 Task: Look for space in Kombissiri, Burkina Faso from 5th June, 2023 to 16th June, 2023 for 2 adults in price range Rs.14000 to Rs.18000. Place can be entire place with 1  bedroom having 1 bed and 1 bathroom. Property type can be hotel. Amenities needed are: air conditioning, . Booking option can be shelf check-in. Required host language is English.
Action: Mouse moved to (514, 133)
Screenshot: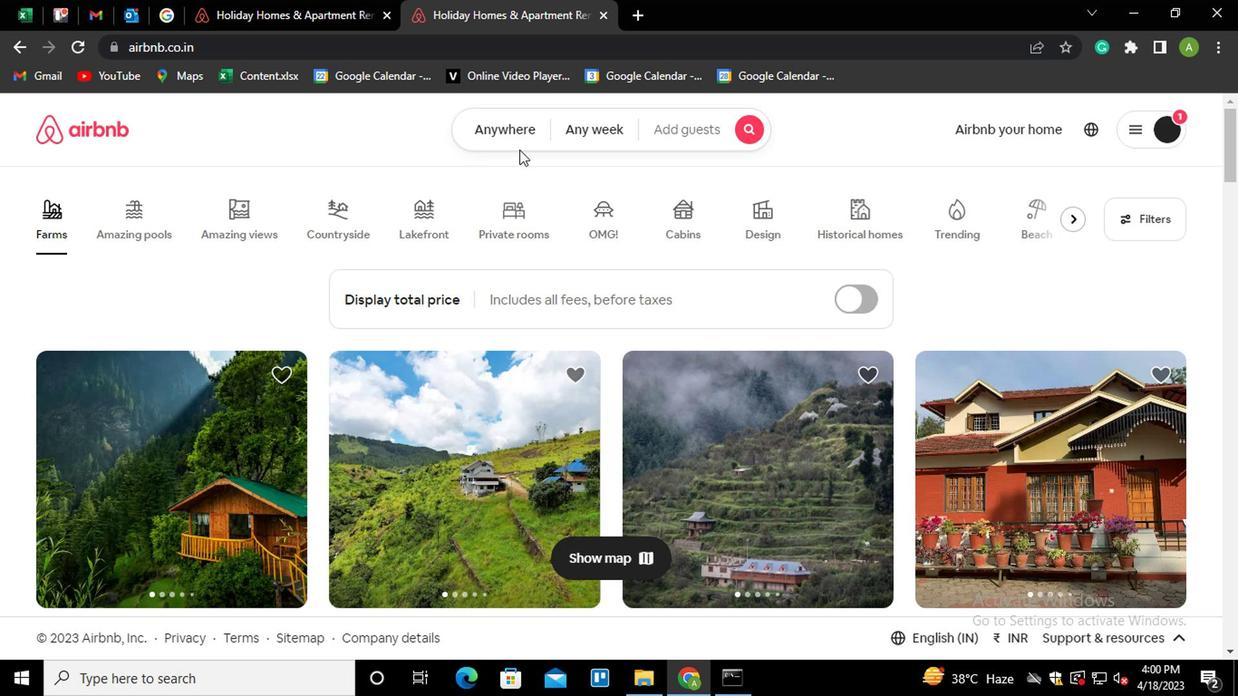 
Action: Mouse pressed left at (514, 133)
Screenshot: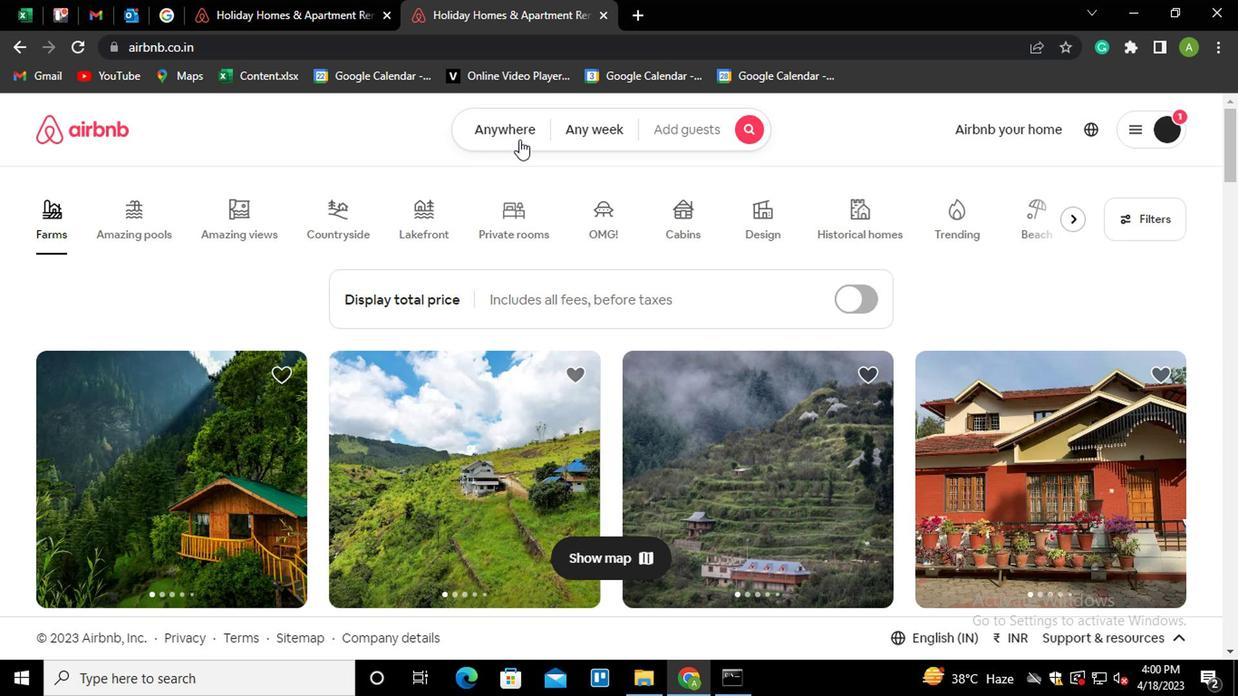 
Action: Mouse moved to (356, 198)
Screenshot: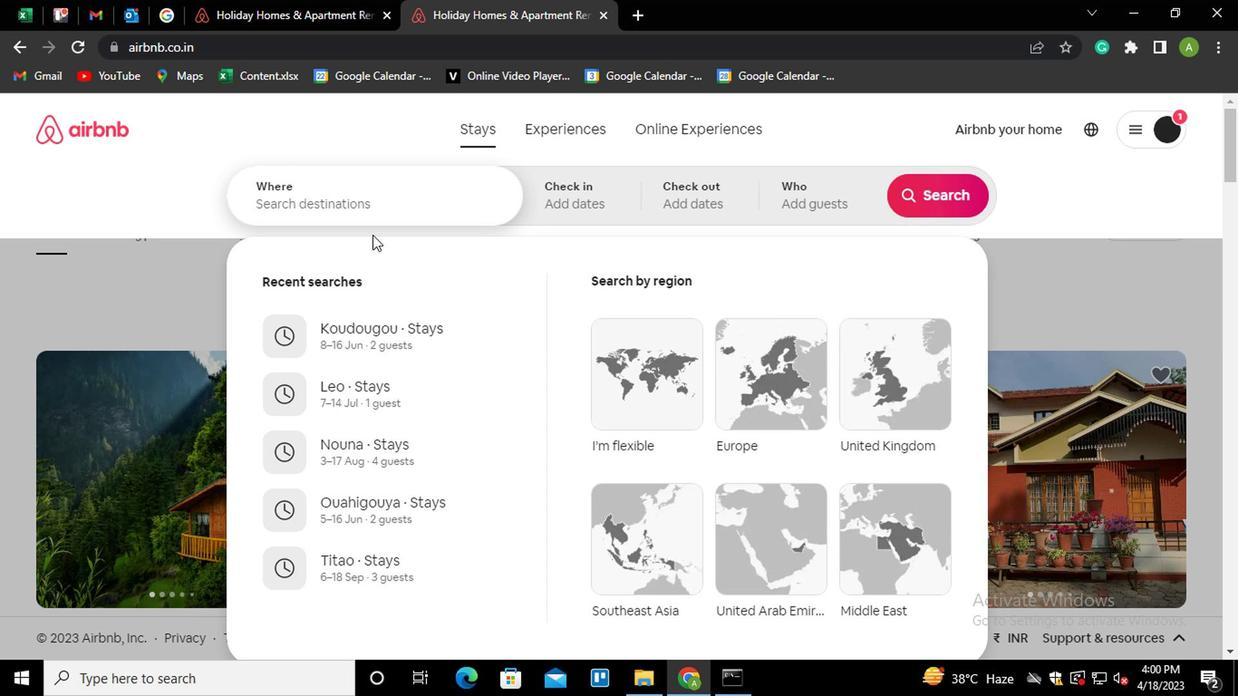 
Action: Mouse pressed left at (356, 198)
Screenshot: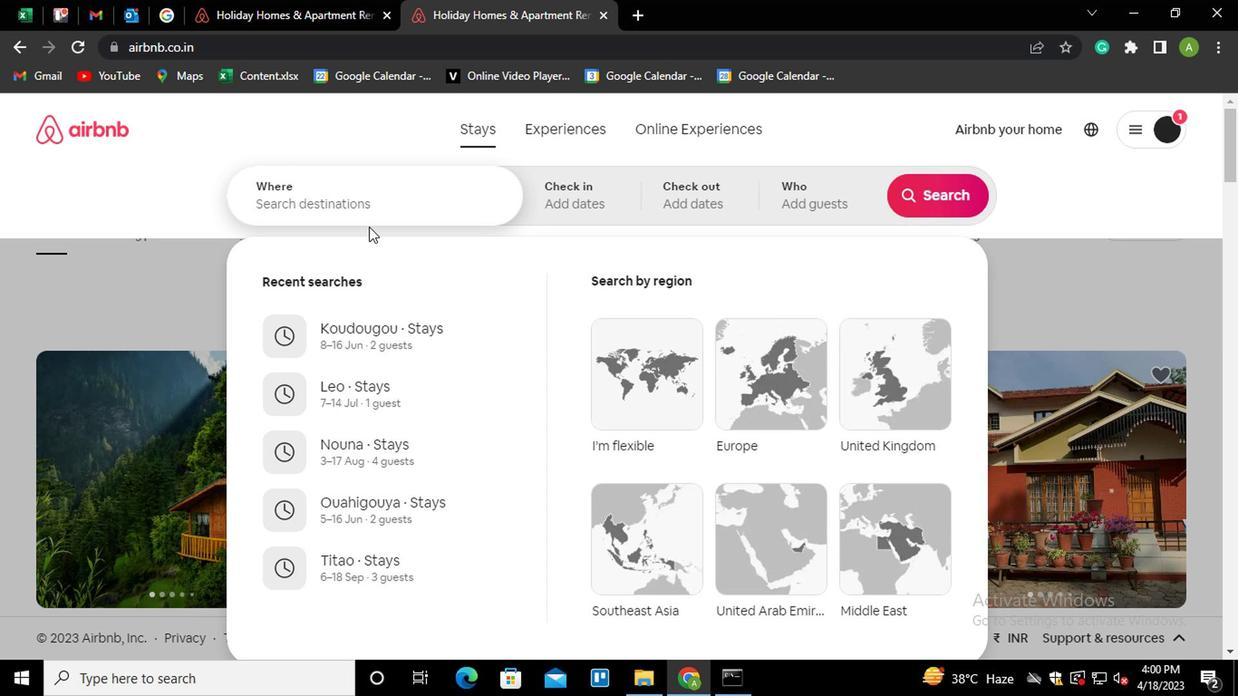 
Action: Mouse moved to (381, 203)
Screenshot: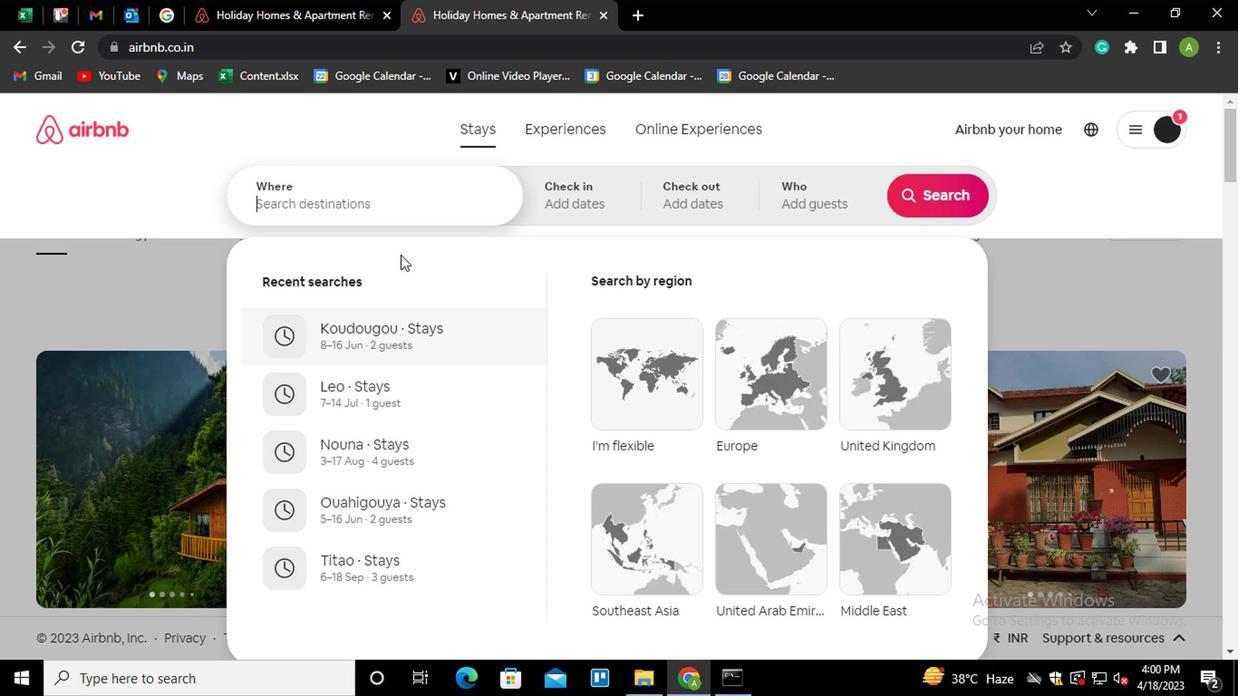 
Action: Key pressed <Key.shift_r>Kombissi<Key.down><Key.enter>
Screenshot: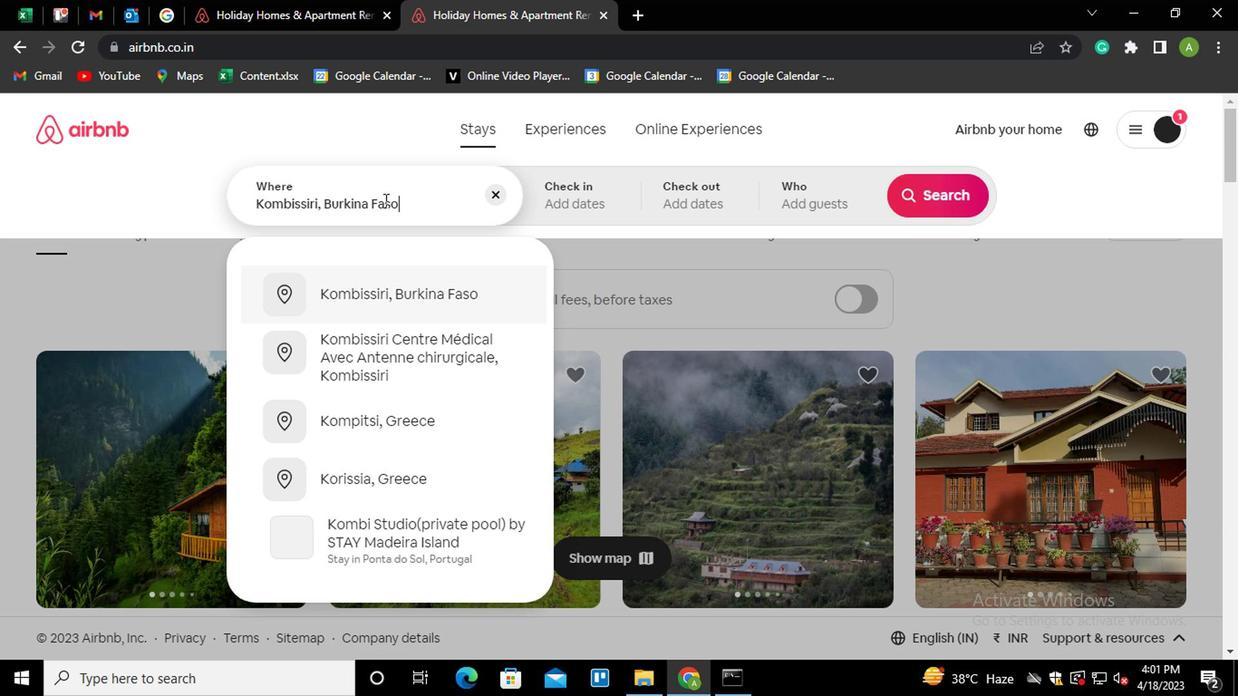 
Action: Mouse moved to (924, 346)
Screenshot: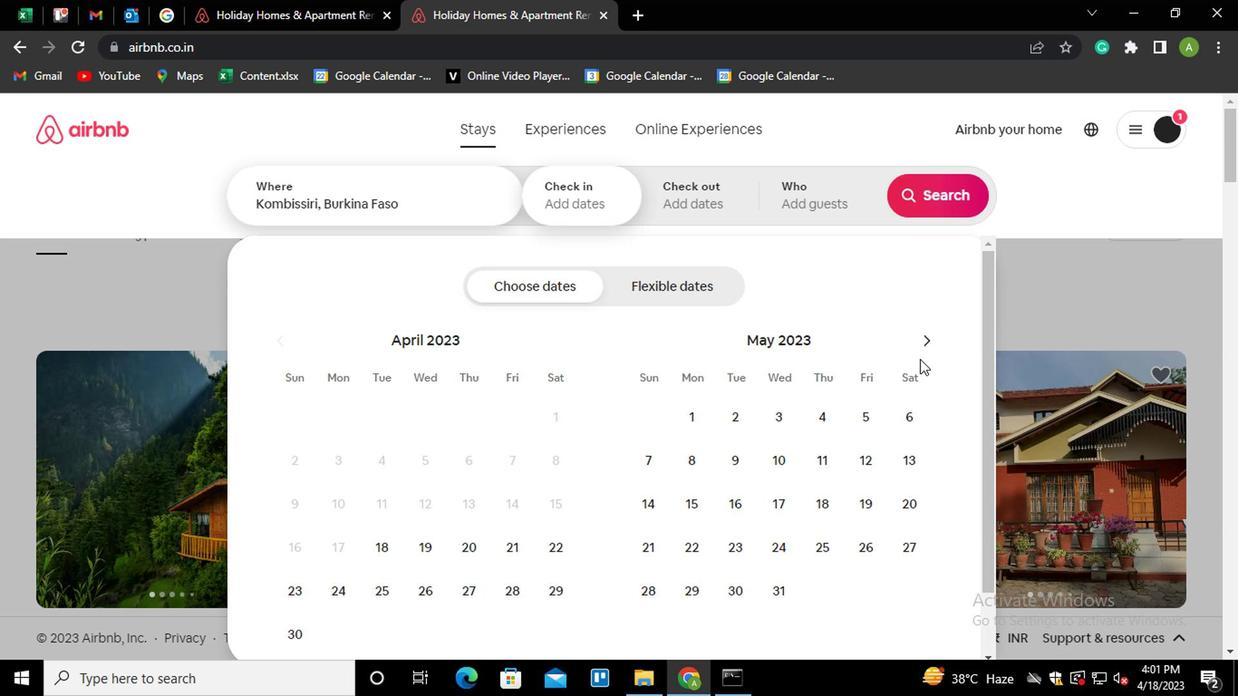 
Action: Mouse pressed left at (924, 346)
Screenshot: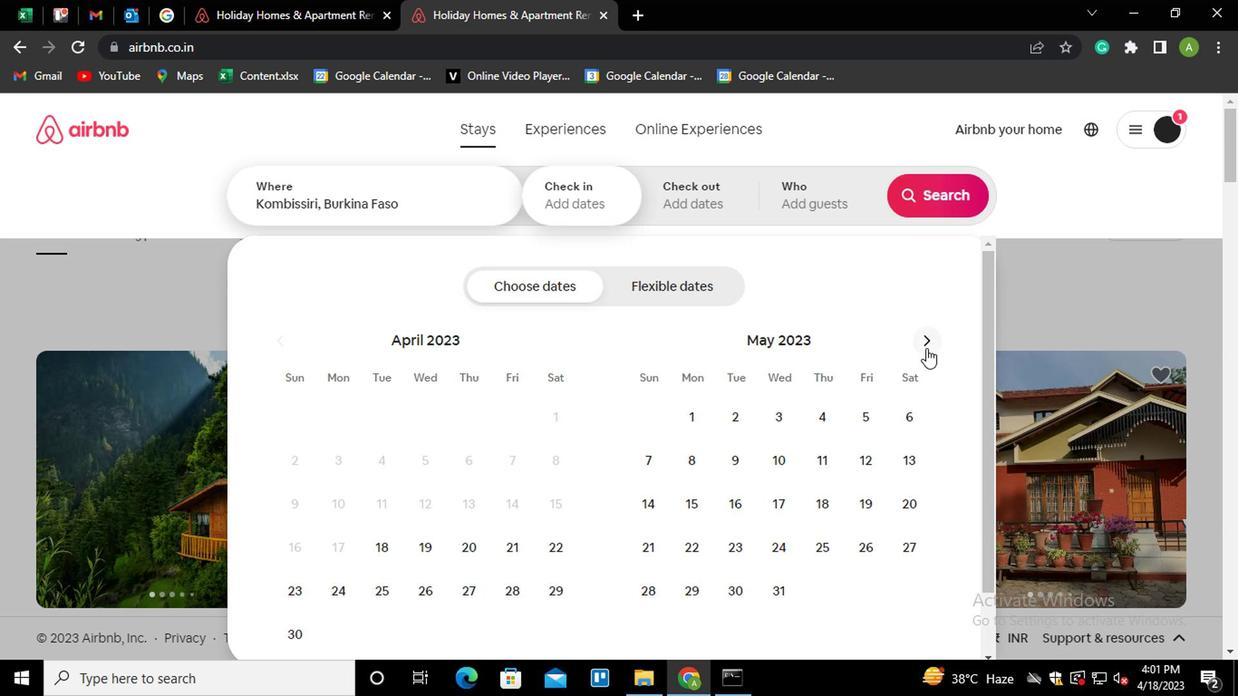 
Action: Mouse moved to (699, 464)
Screenshot: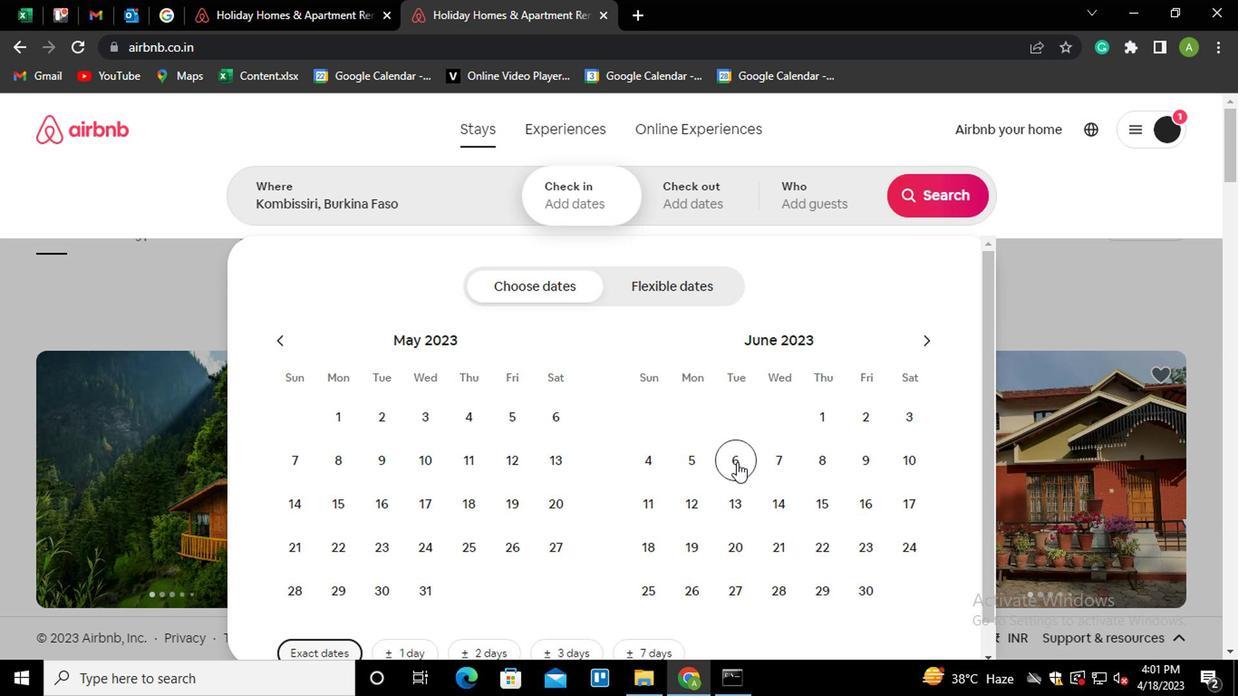 
Action: Mouse pressed left at (699, 464)
Screenshot: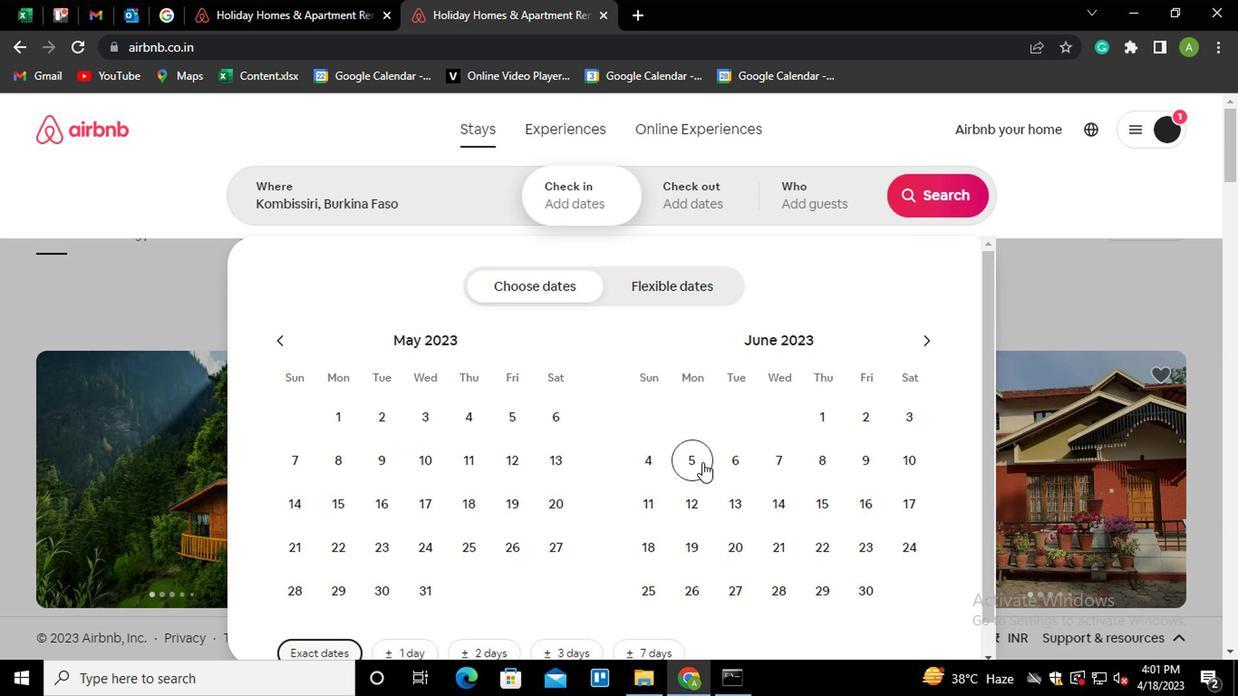 
Action: Mouse moved to (866, 512)
Screenshot: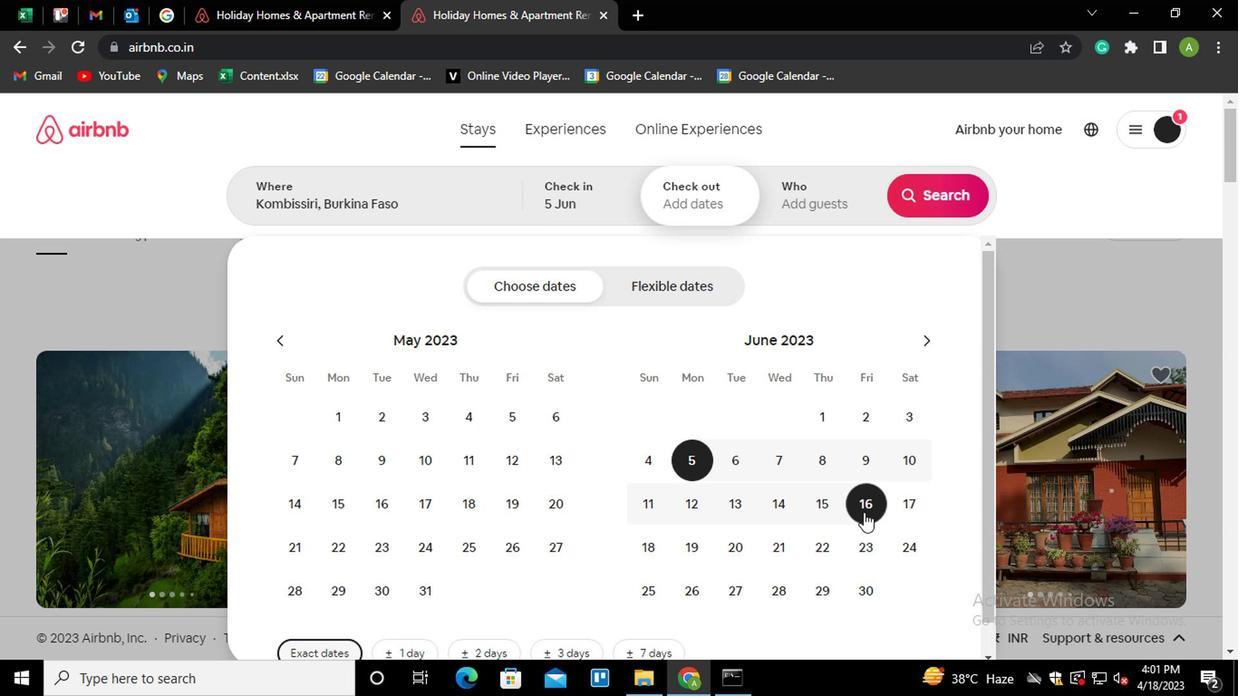 
Action: Mouse pressed left at (866, 512)
Screenshot: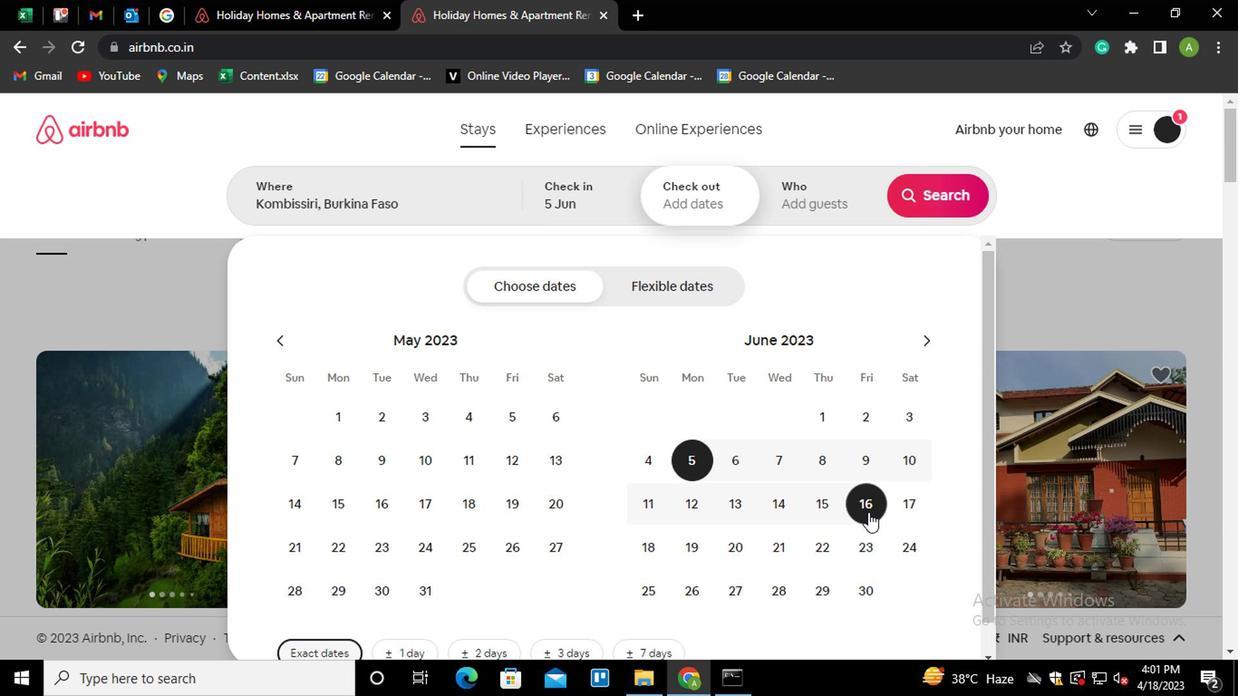 
Action: Mouse moved to (826, 214)
Screenshot: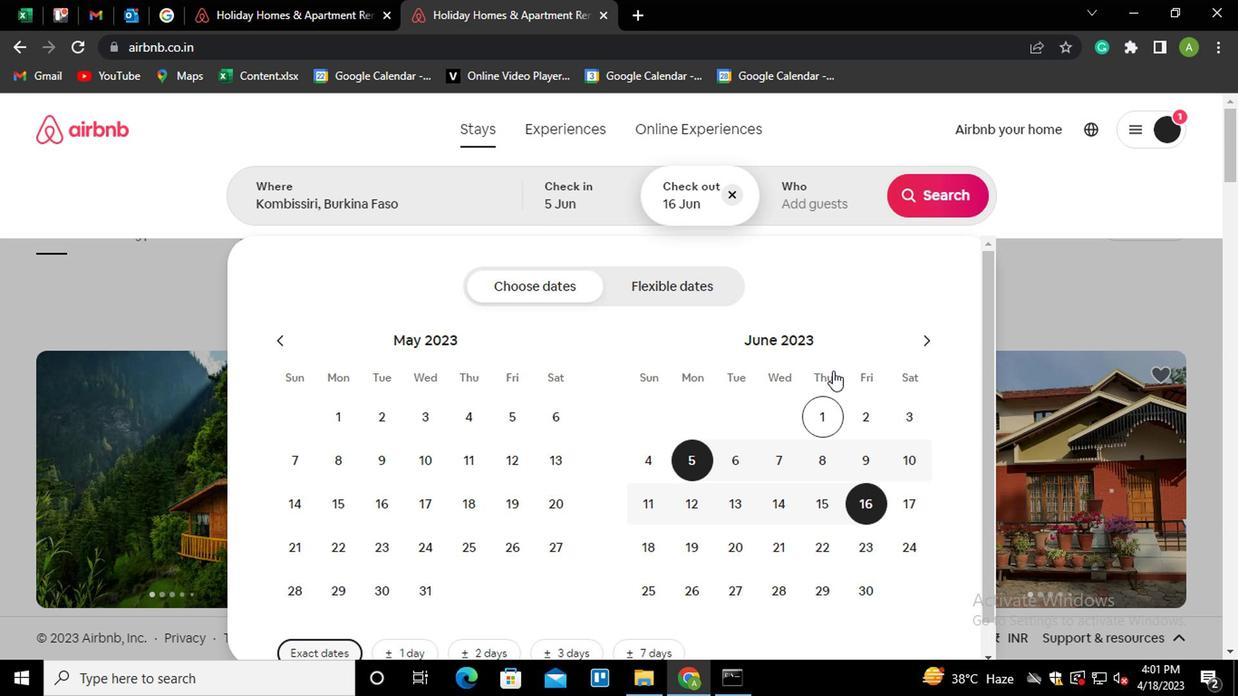 
Action: Mouse pressed left at (826, 214)
Screenshot: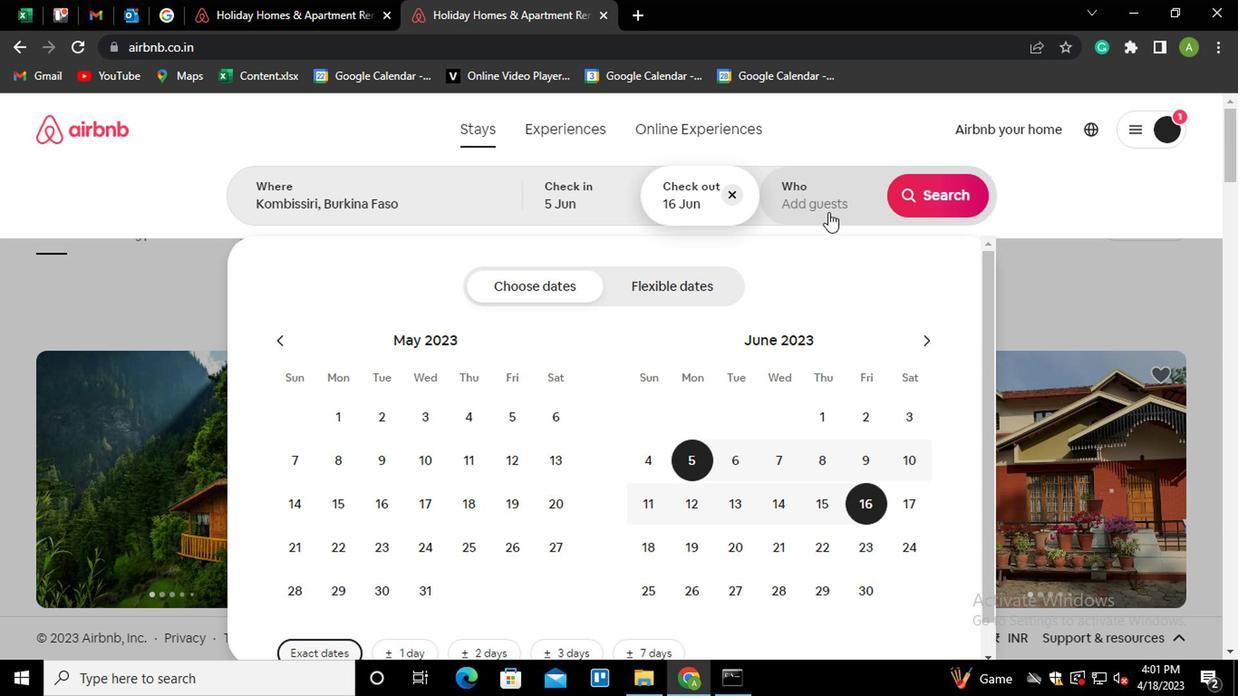 
Action: Mouse moved to (938, 297)
Screenshot: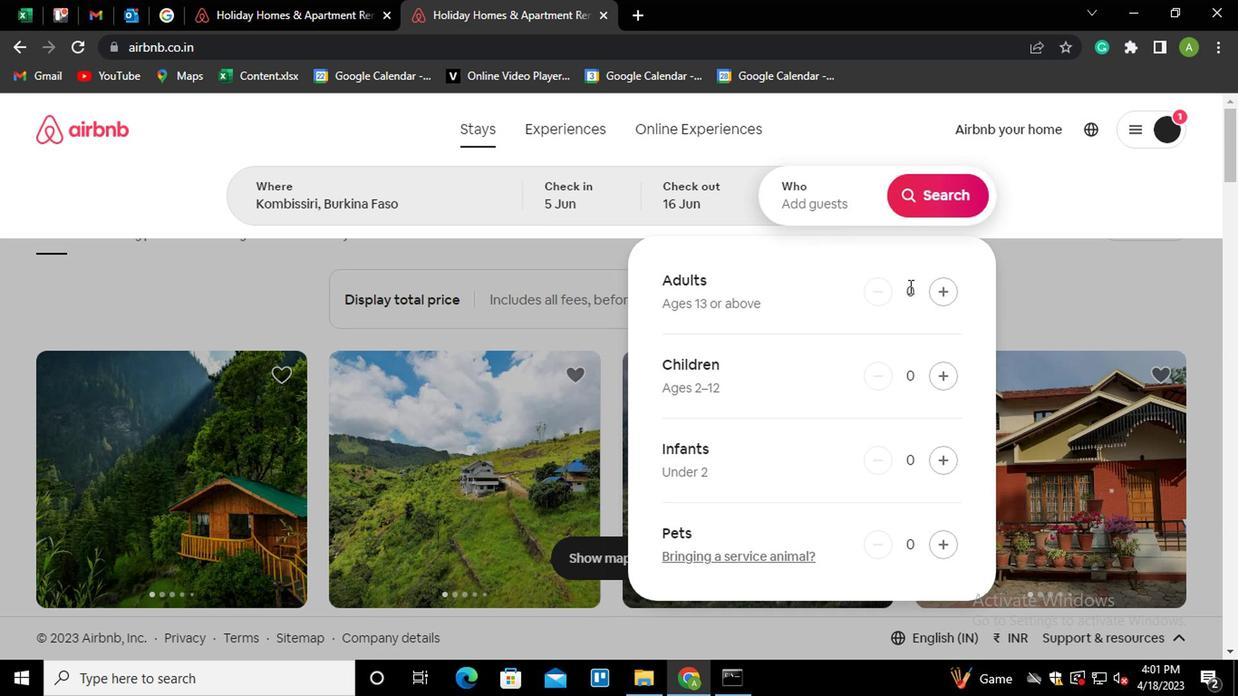 
Action: Mouse pressed left at (938, 297)
Screenshot: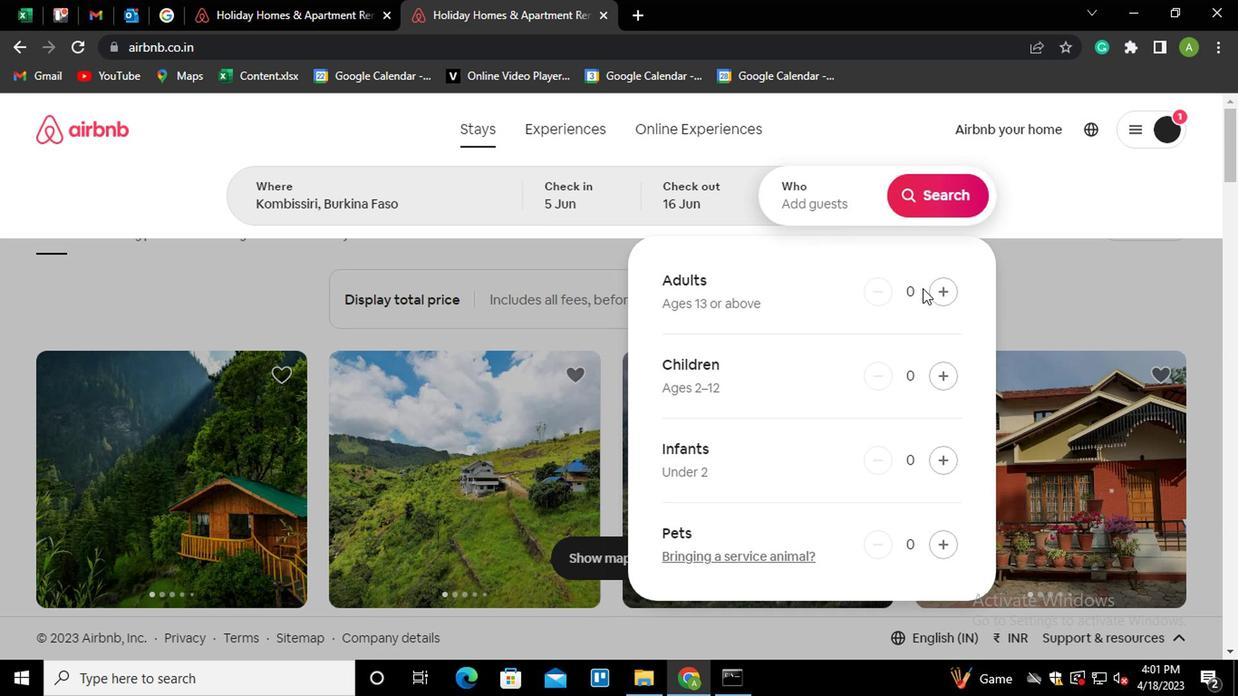 
Action: Mouse moved to (939, 297)
Screenshot: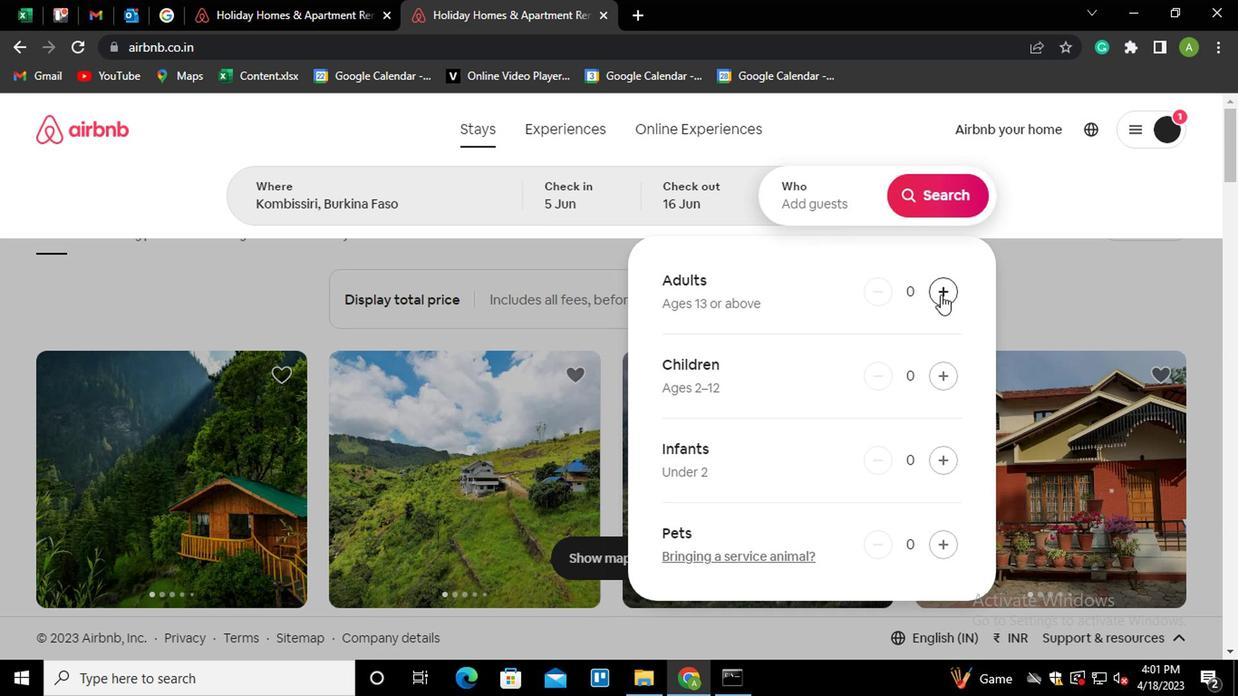 
Action: Mouse pressed left at (939, 297)
Screenshot: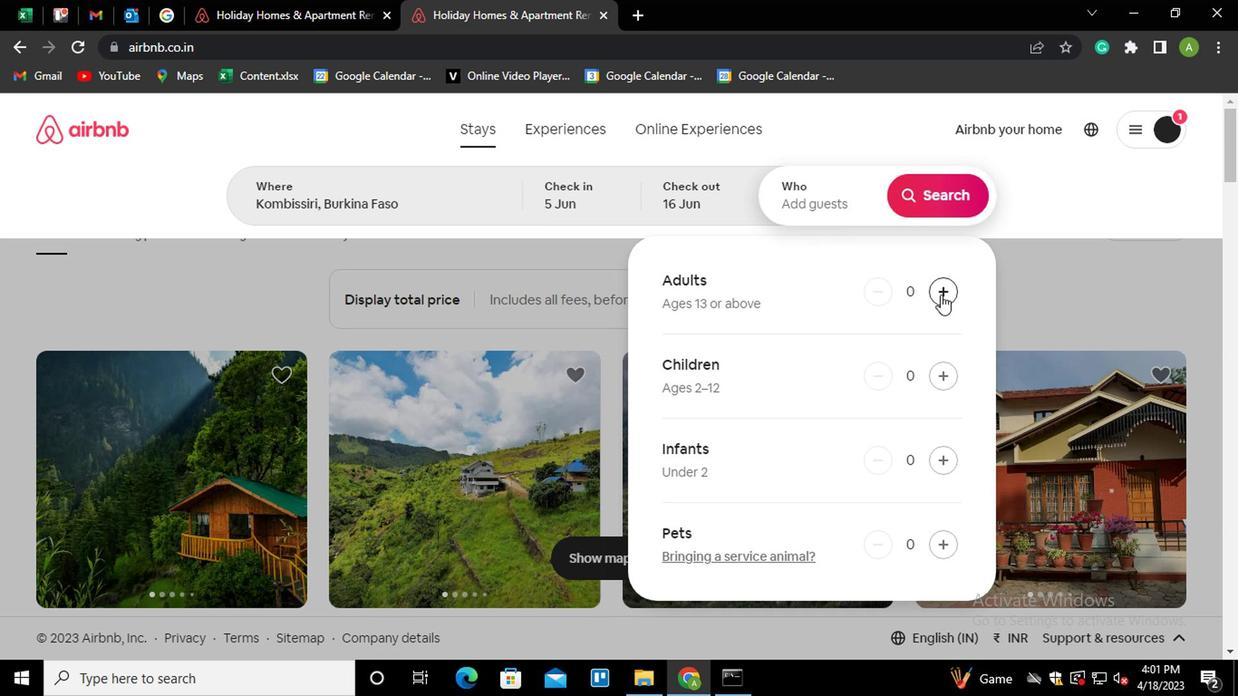 
Action: Mouse moved to (945, 202)
Screenshot: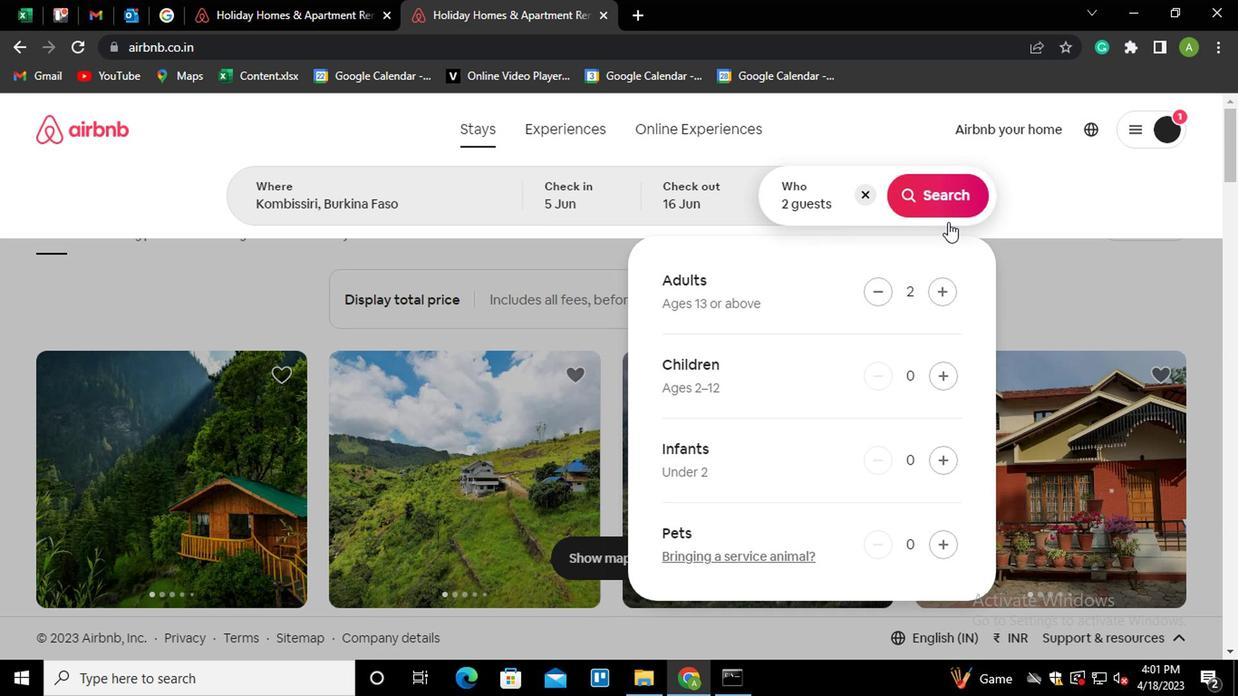 
Action: Mouse pressed left at (945, 202)
Screenshot: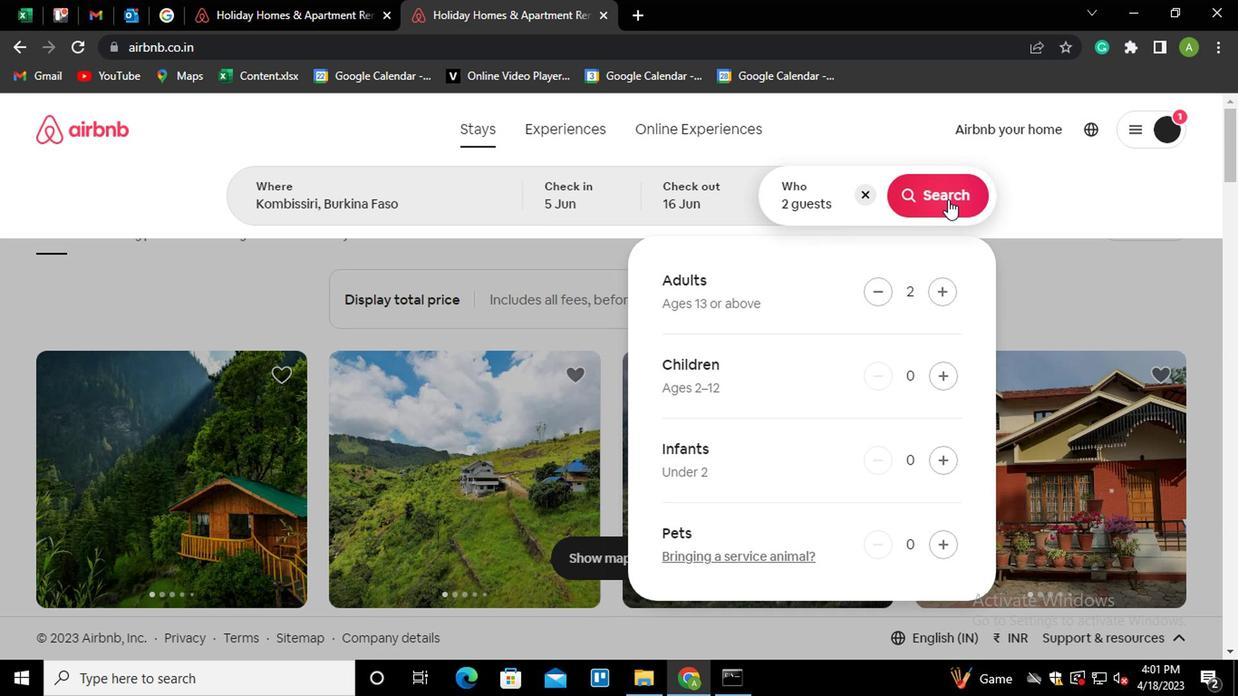 
Action: Mouse moved to (1142, 208)
Screenshot: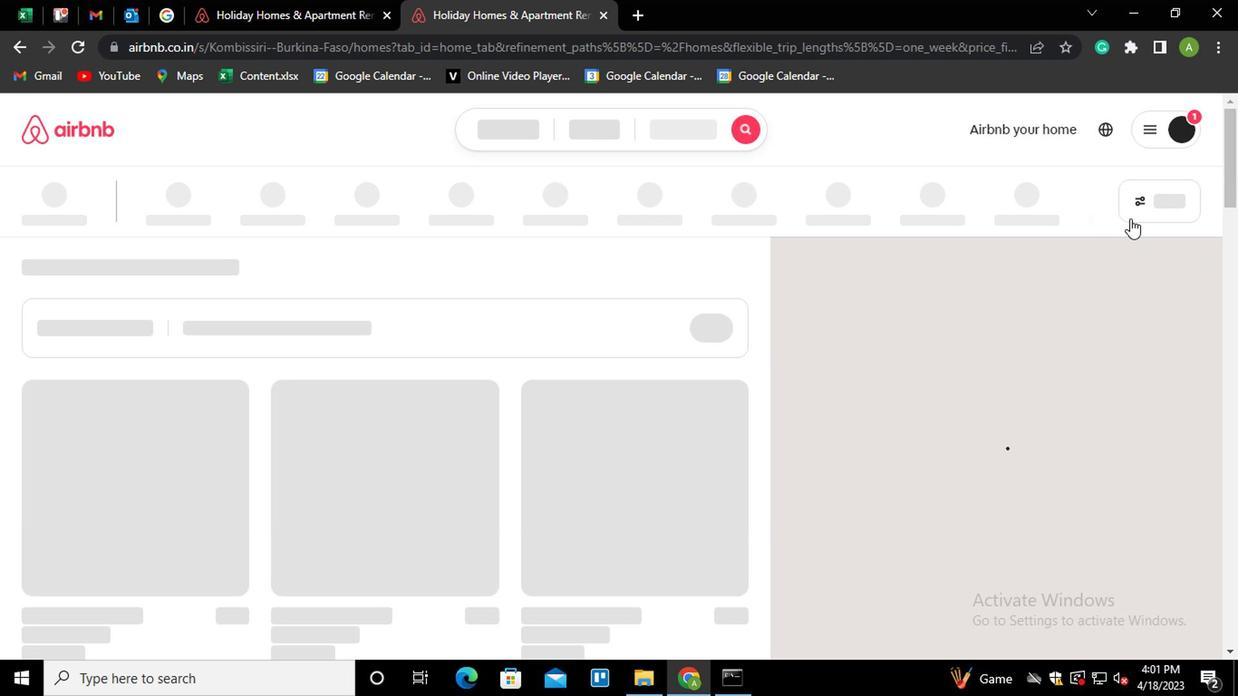 
Action: Mouse pressed left at (1142, 208)
Screenshot: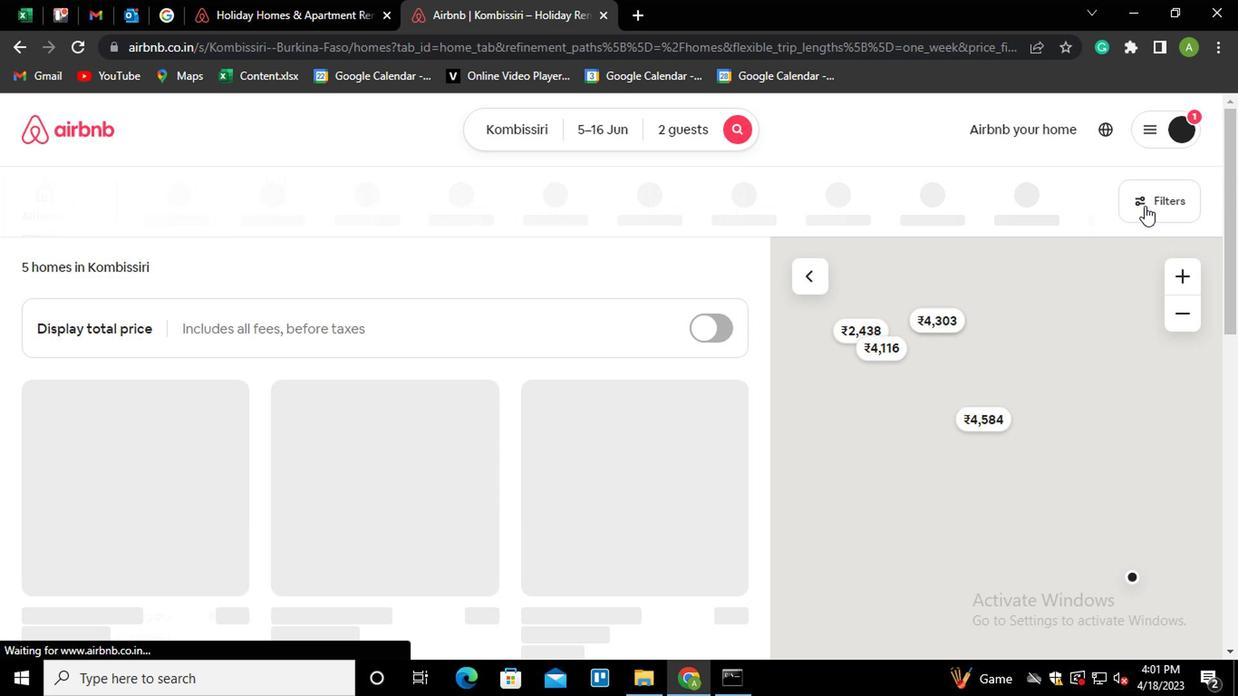 
Action: Mouse moved to (396, 430)
Screenshot: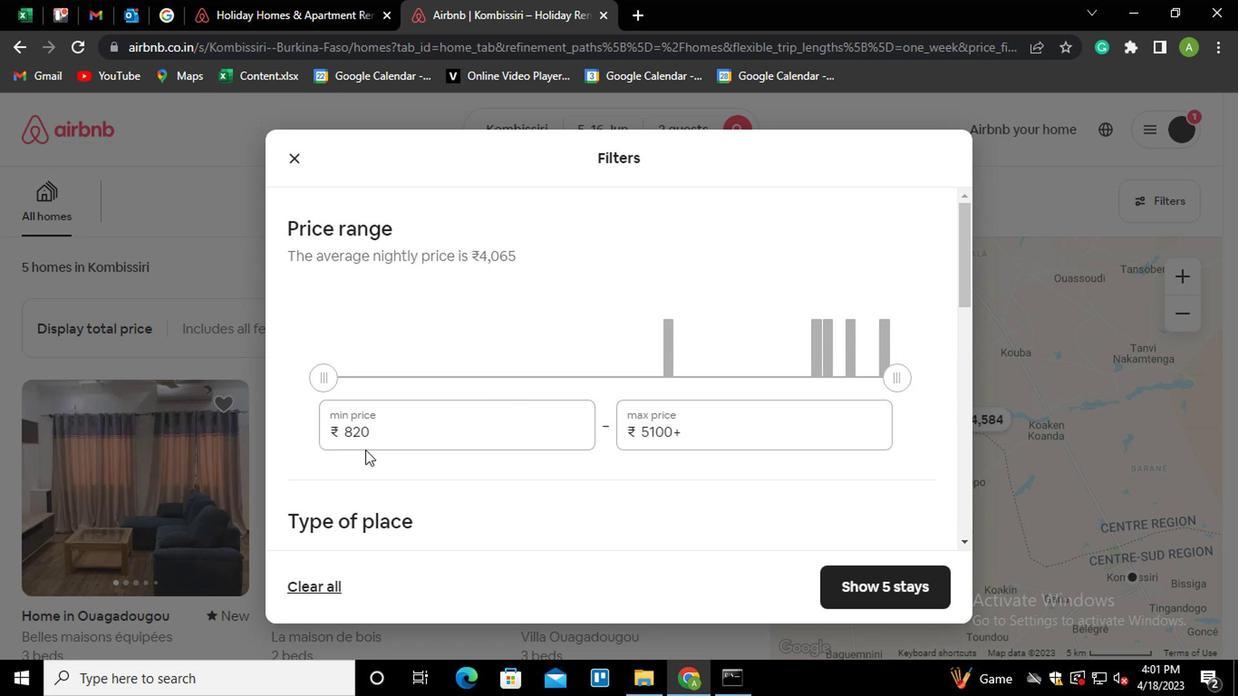 
Action: Mouse pressed left at (396, 430)
Screenshot: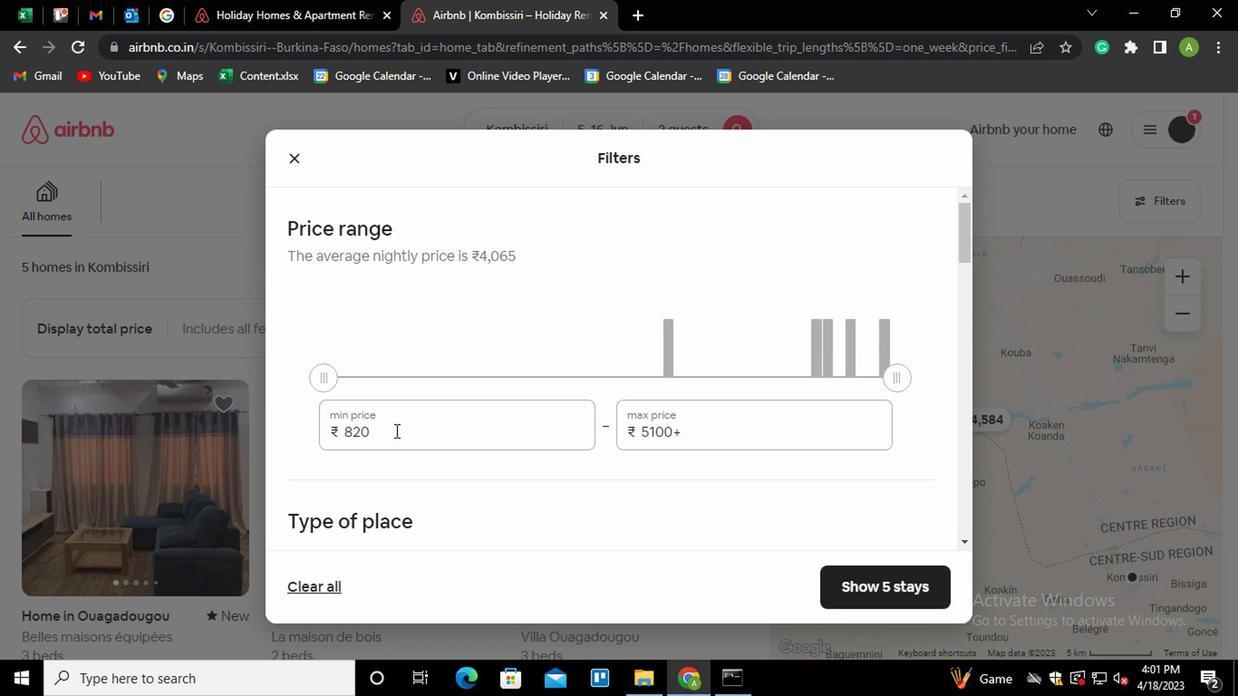 
Action: Key pressed <Key.shift_r><Key.home>13<Key.backspace>4000
Screenshot: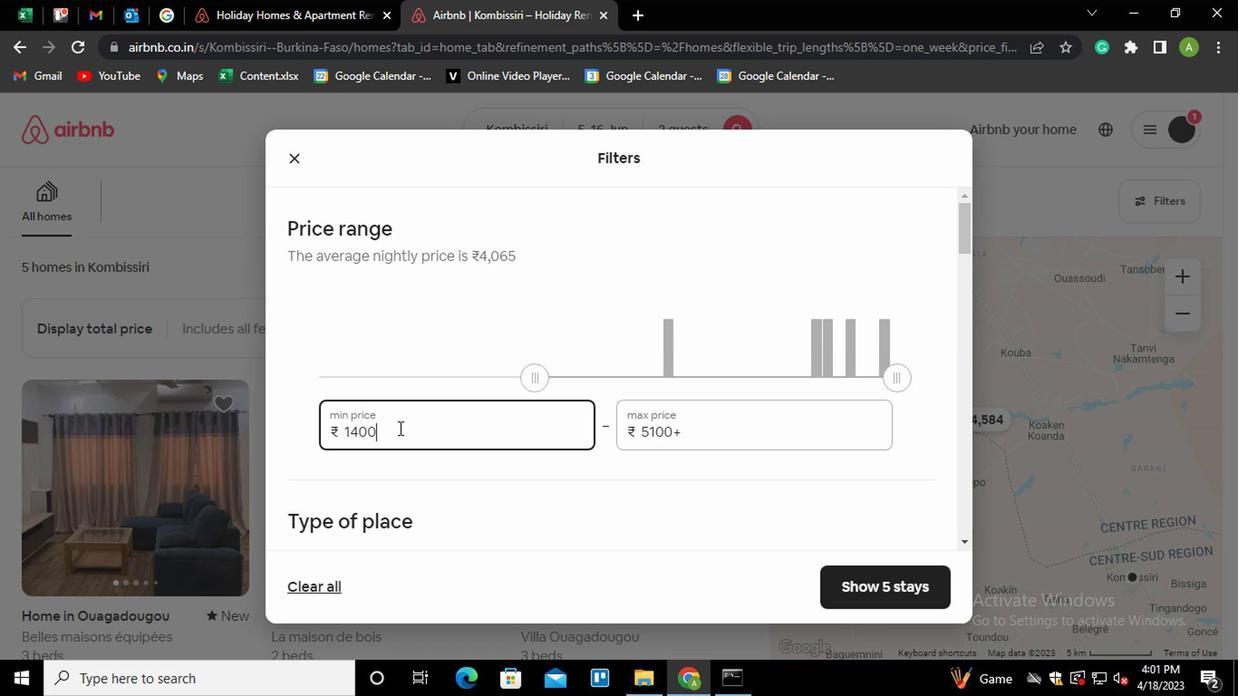 
Action: Mouse moved to (722, 435)
Screenshot: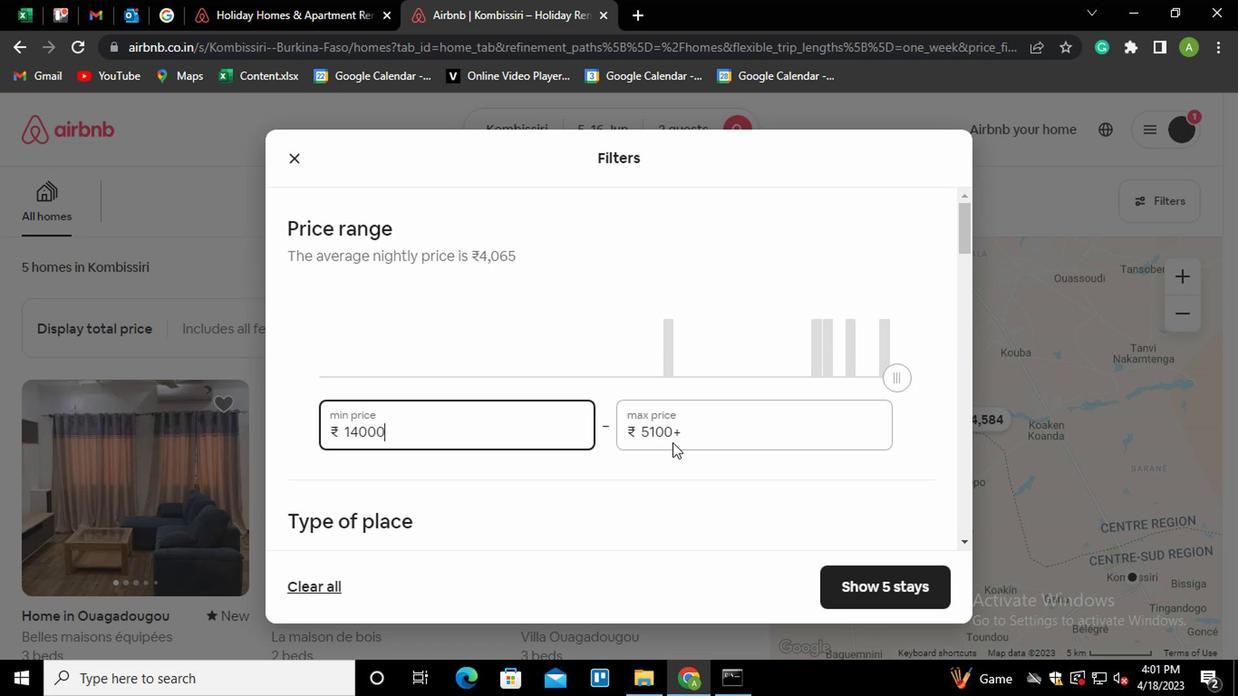 
Action: Mouse pressed left at (722, 435)
Screenshot: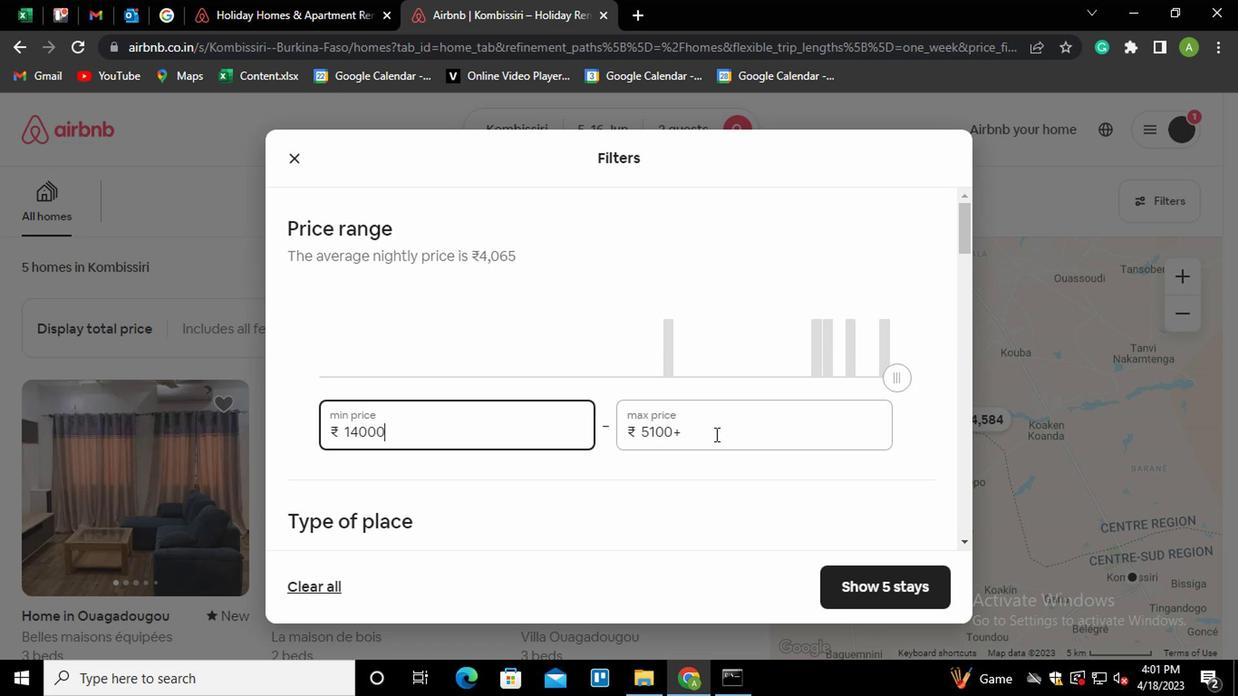 
Action: Mouse moved to (723, 435)
Screenshot: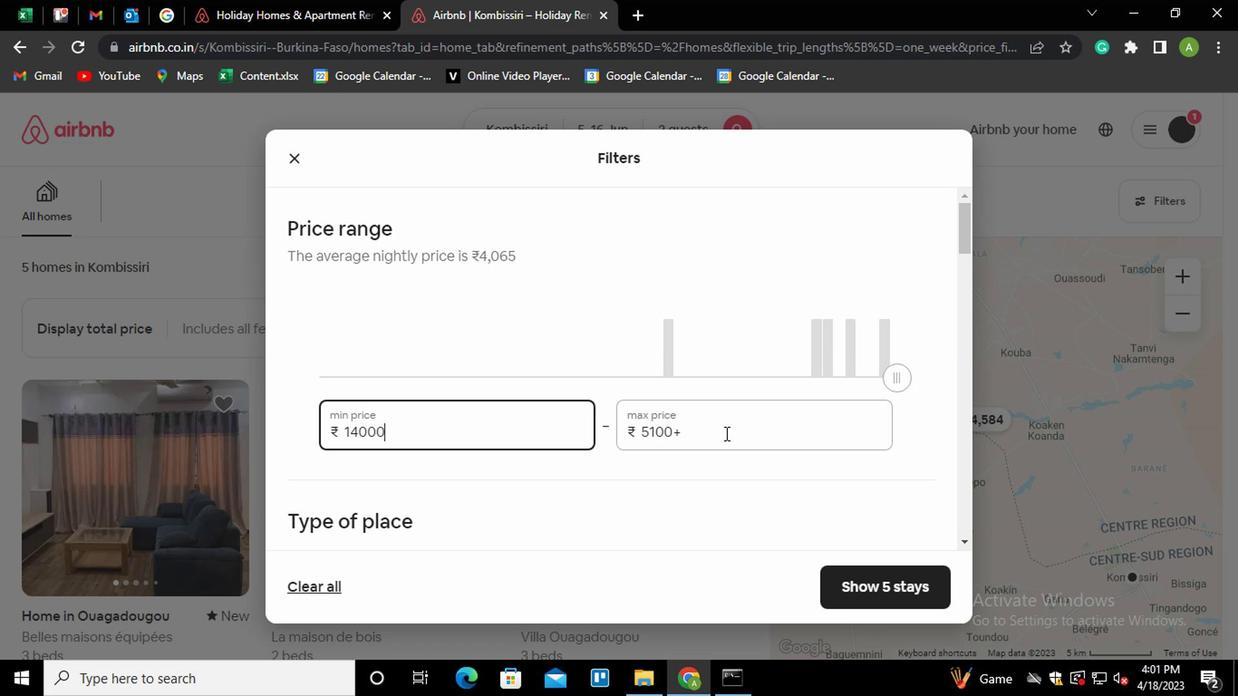 
Action: Key pressed <Key.shift_r><Key.home>18000
Screenshot: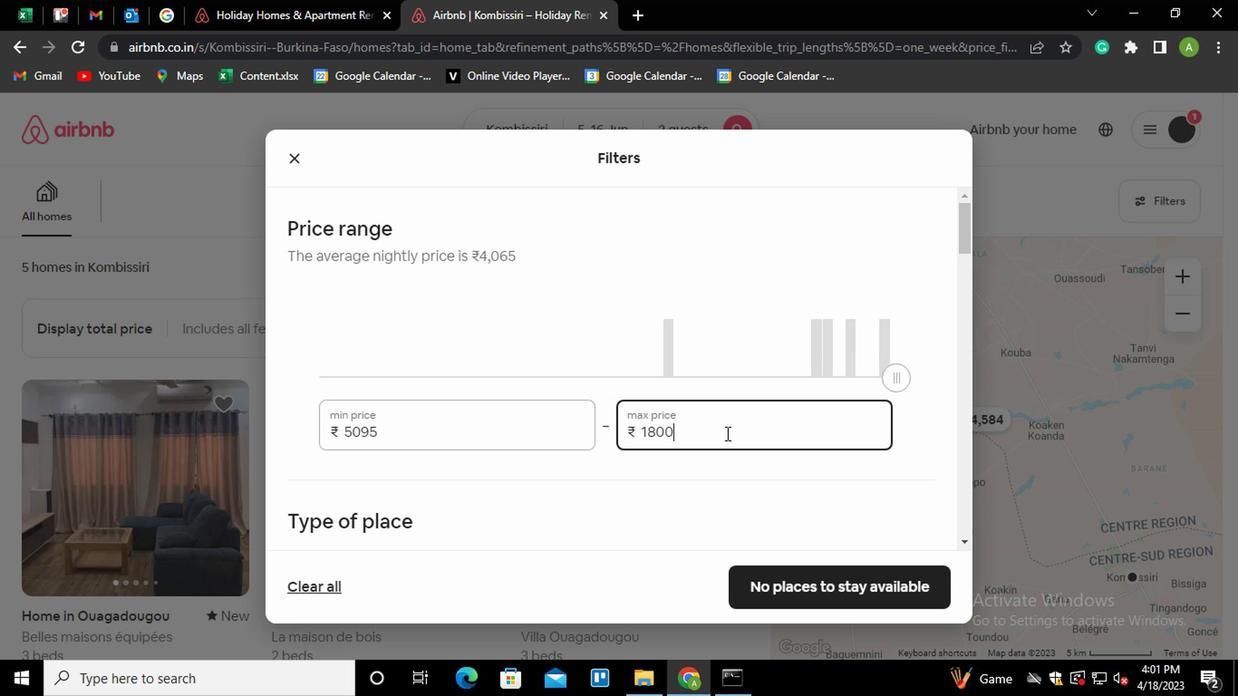 
Action: Mouse moved to (723, 439)
Screenshot: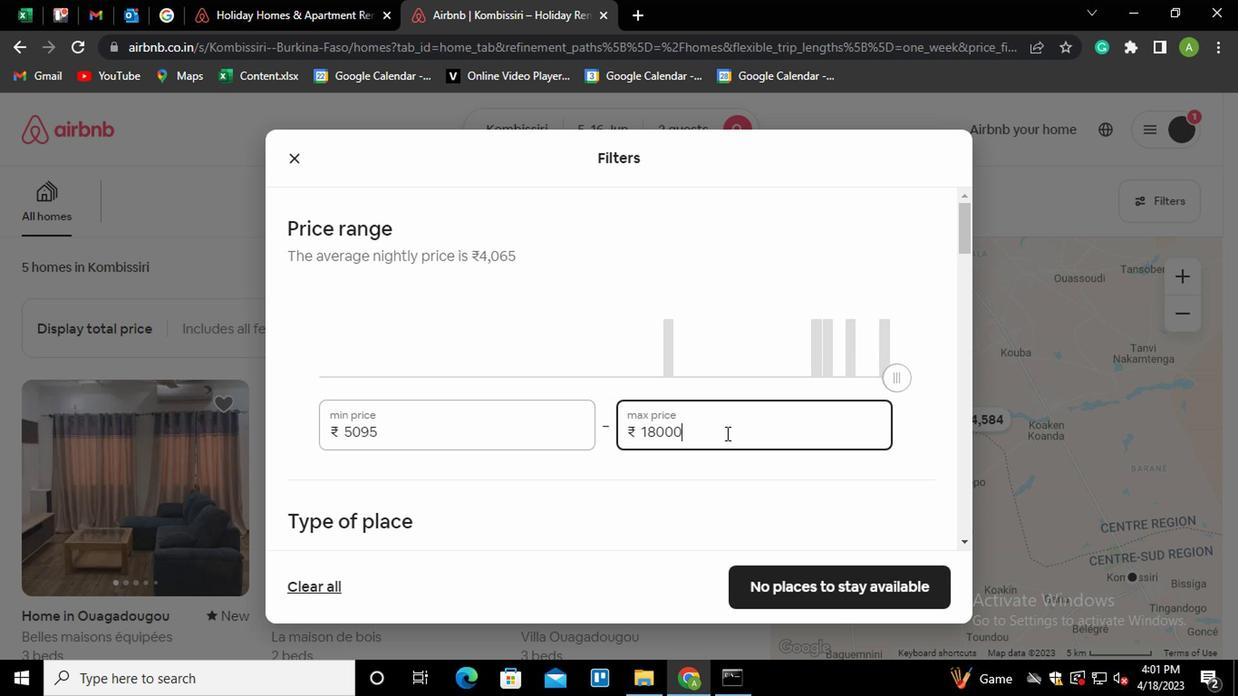 
Action: Mouse scrolled (723, 437) with delta (0, -1)
Screenshot: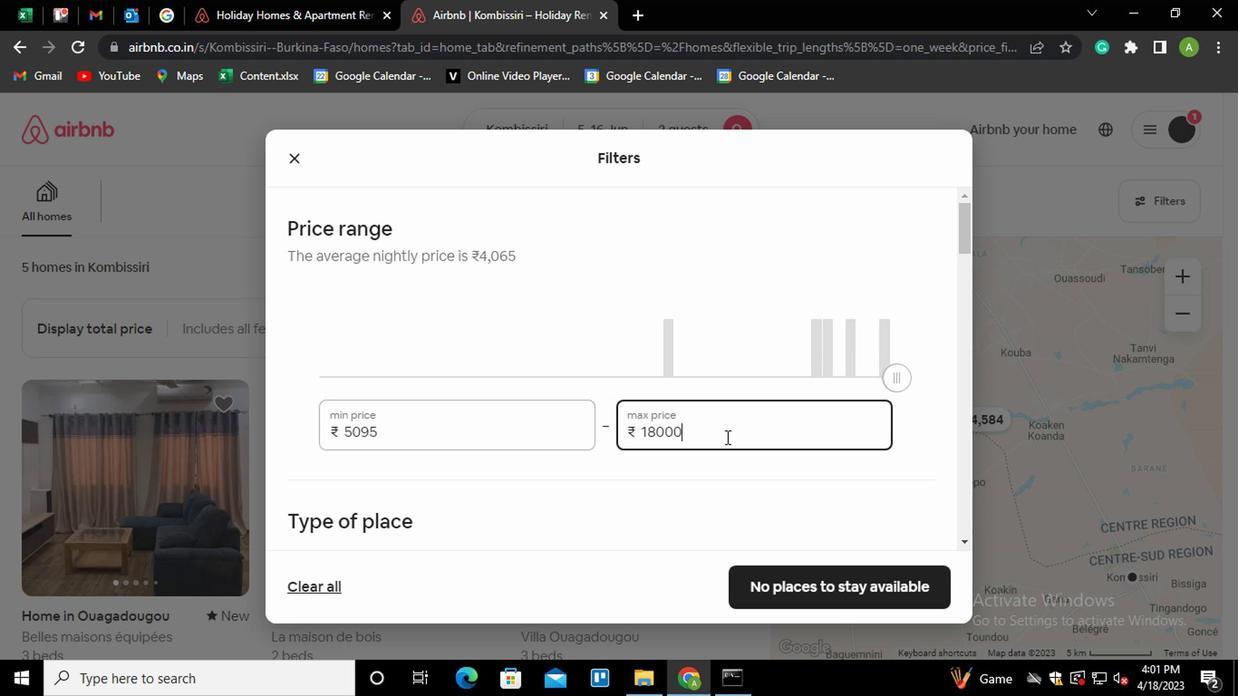 
Action: Mouse moved to (285, 486)
Screenshot: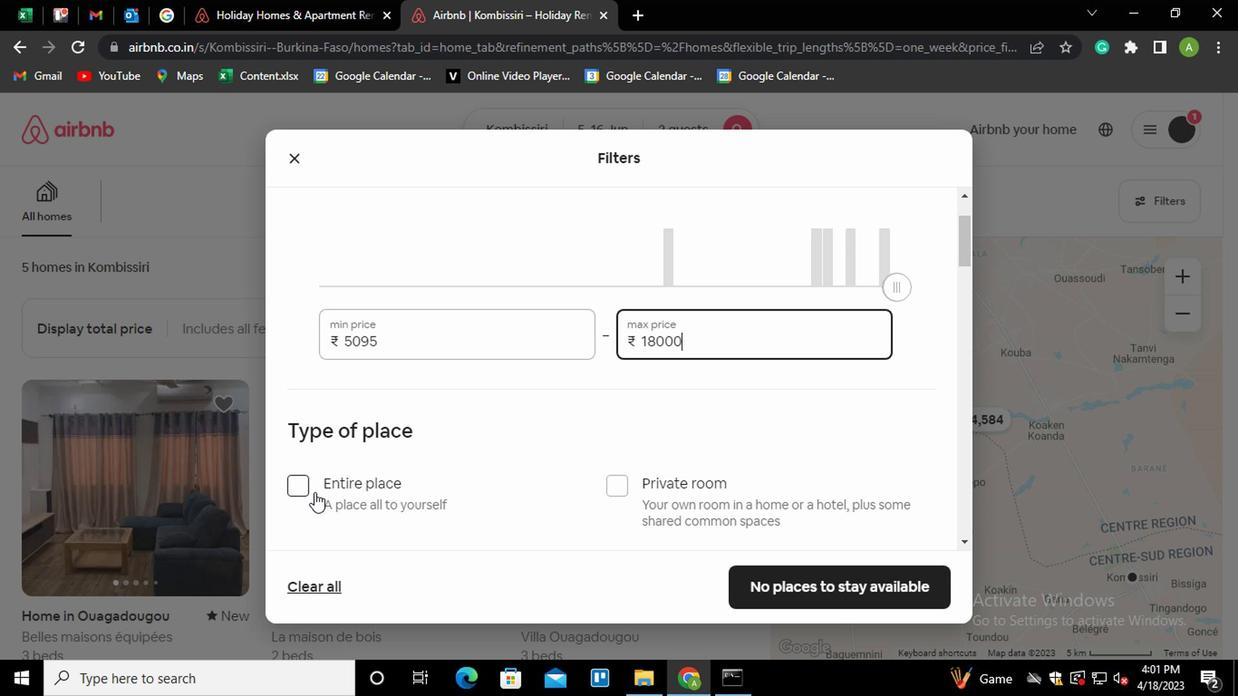 
Action: Mouse pressed left at (285, 486)
Screenshot: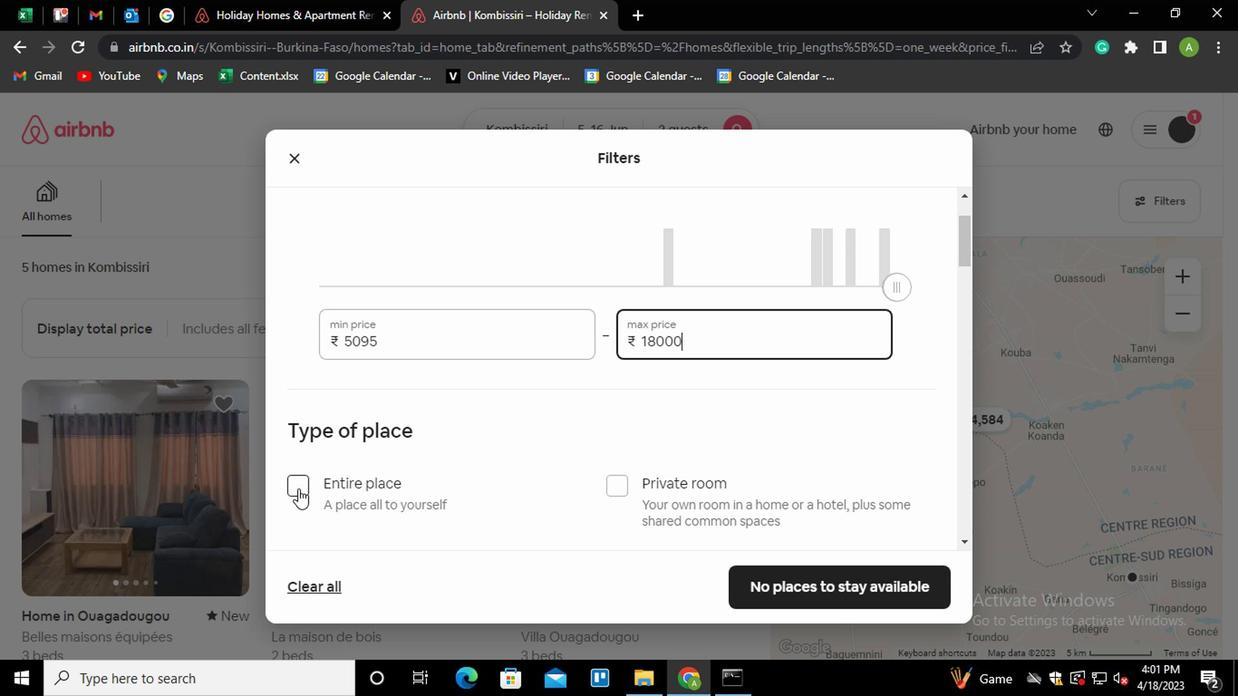 
Action: Mouse moved to (470, 458)
Screenshot: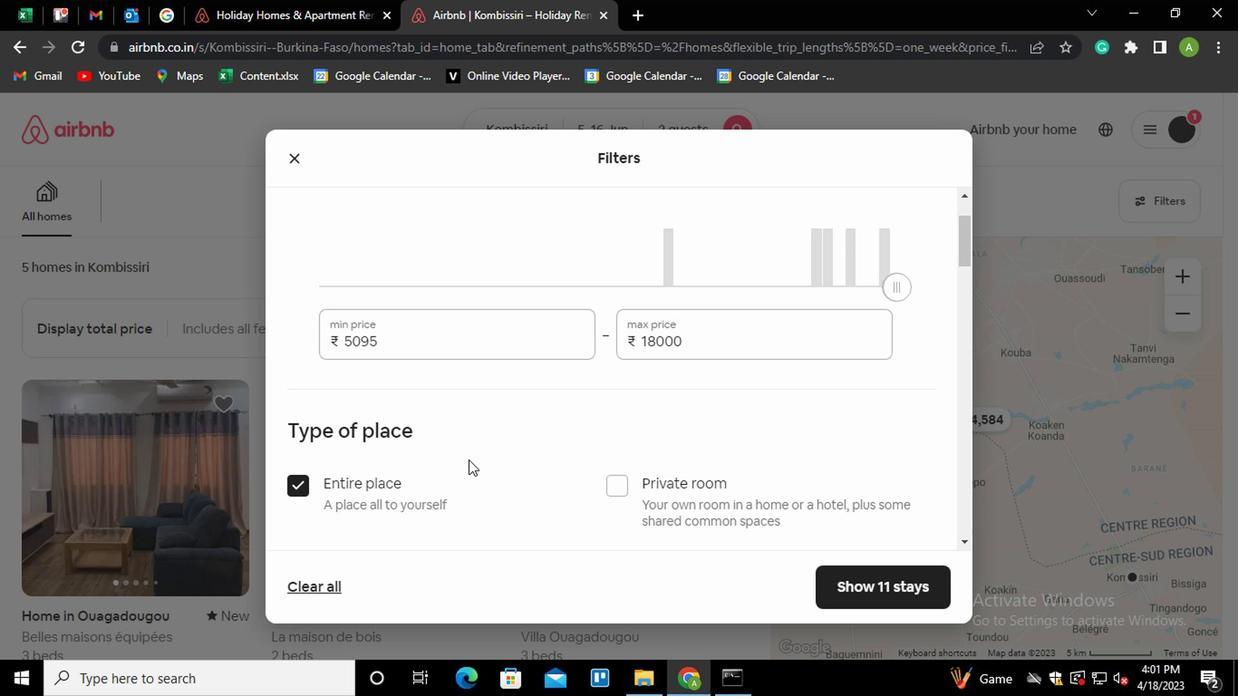 
Action: Mouse scrolled (470, 457) with delta (0, 0)
Screenshot: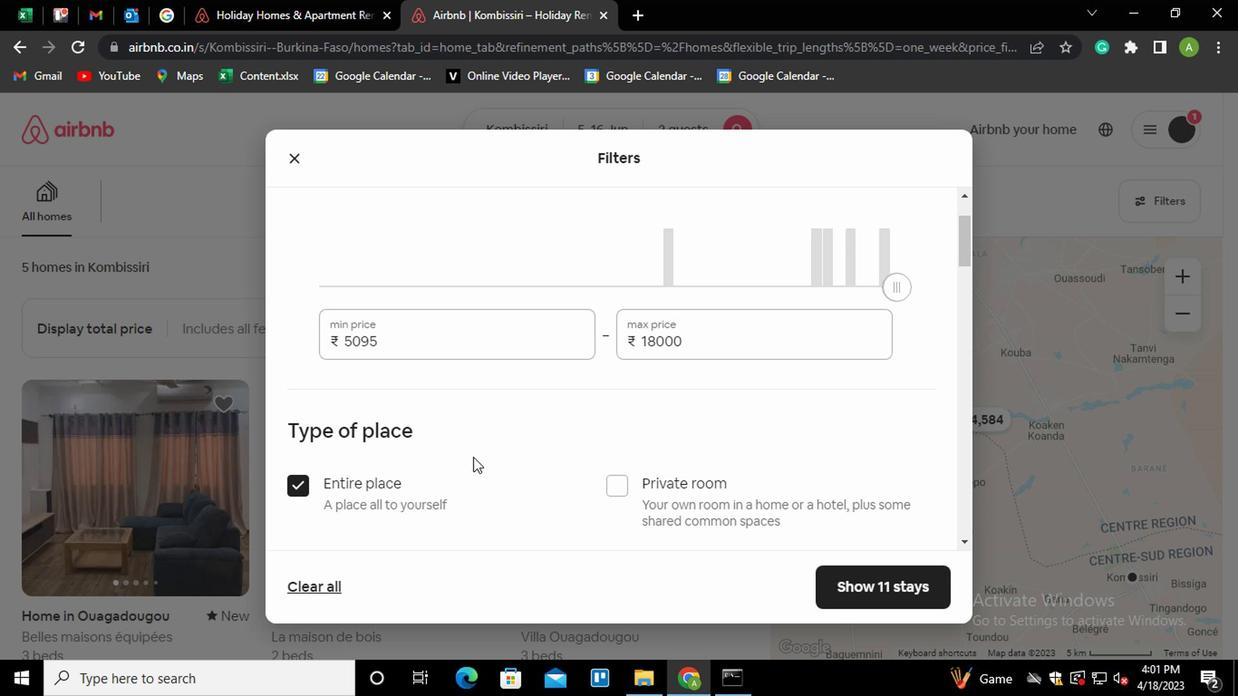 
Action: Mouse scrolled (470, 457) with delta (0, 0)
Screenshot: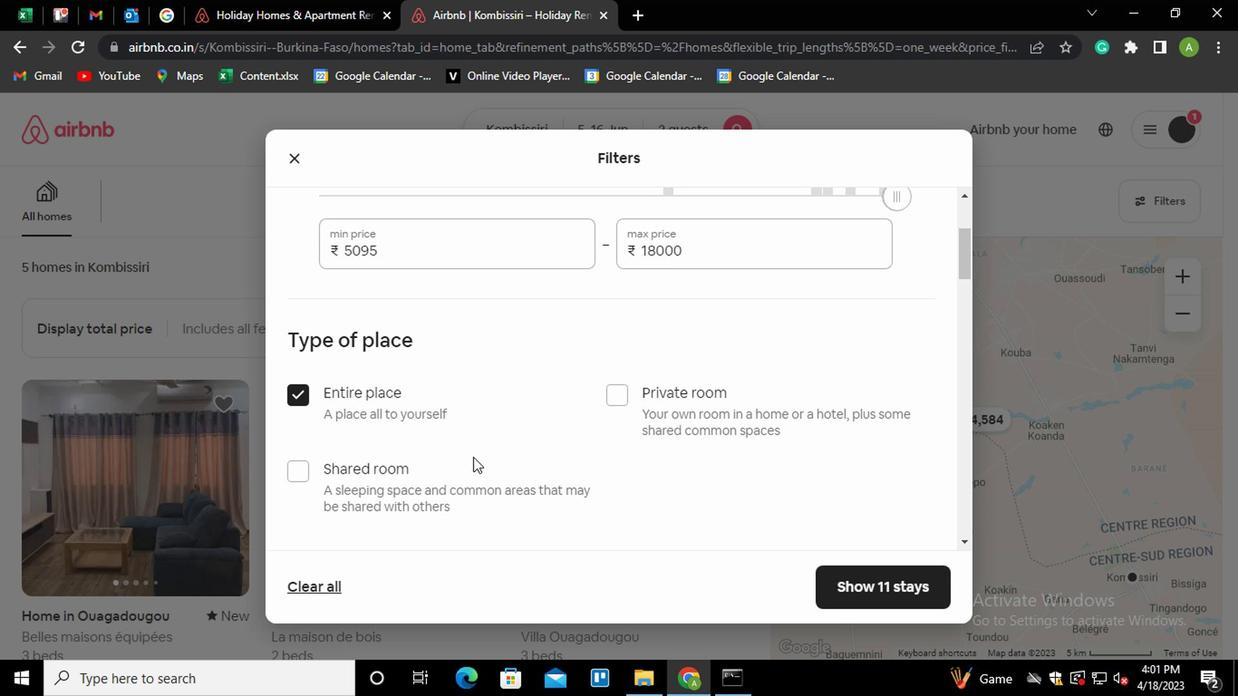 
Action: Mouse moved to (465, 461)
Screenshot: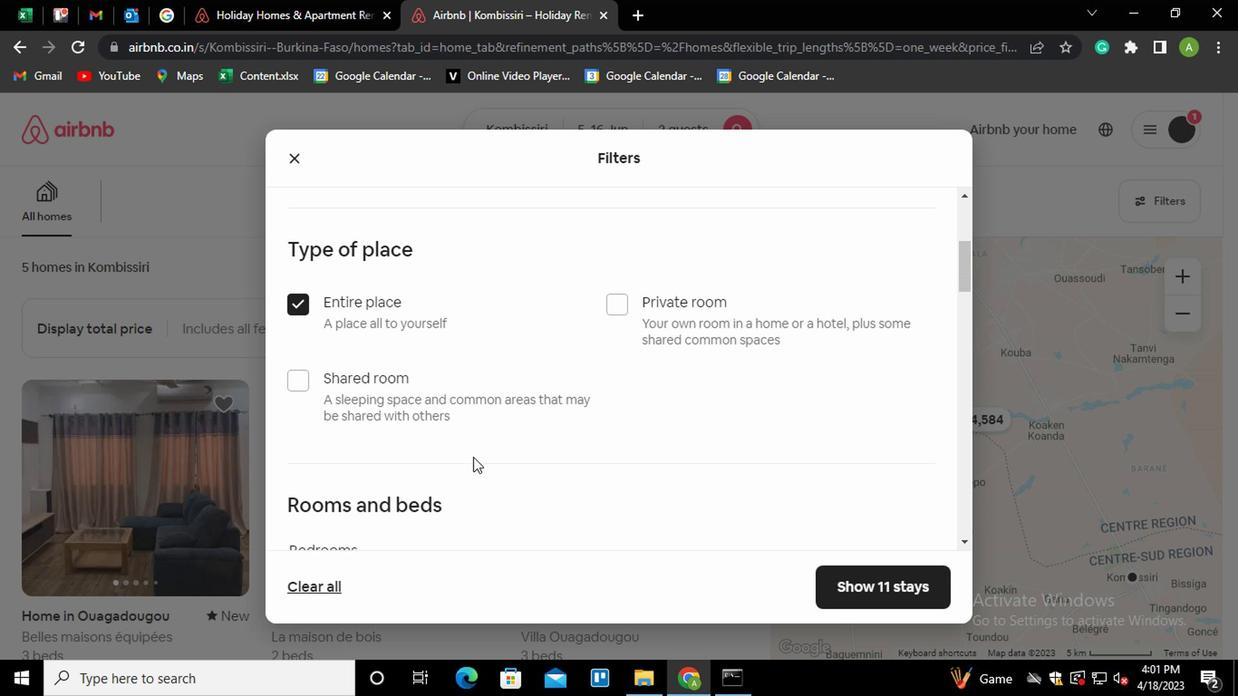 
Action: Mouse scrolled (465, 460) with delta (0, -1)
Screenshot: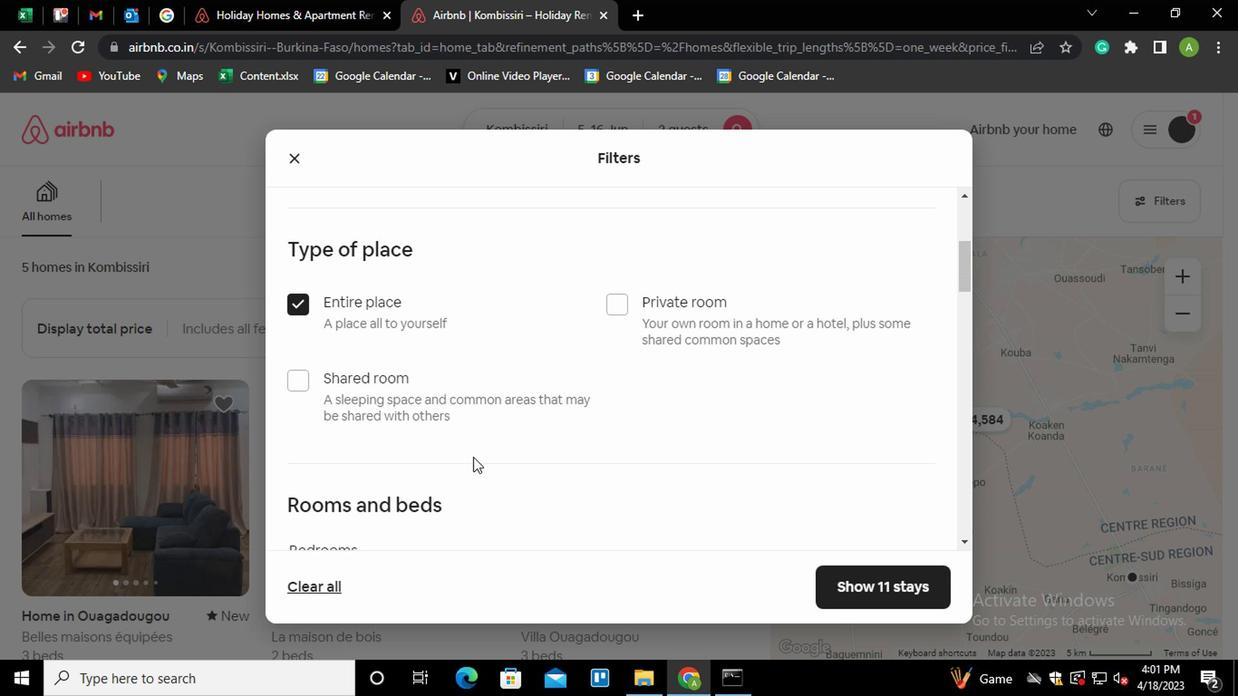 
Action: Mouse scrolled (465, 460) with delta (0, -1)
Screenshot: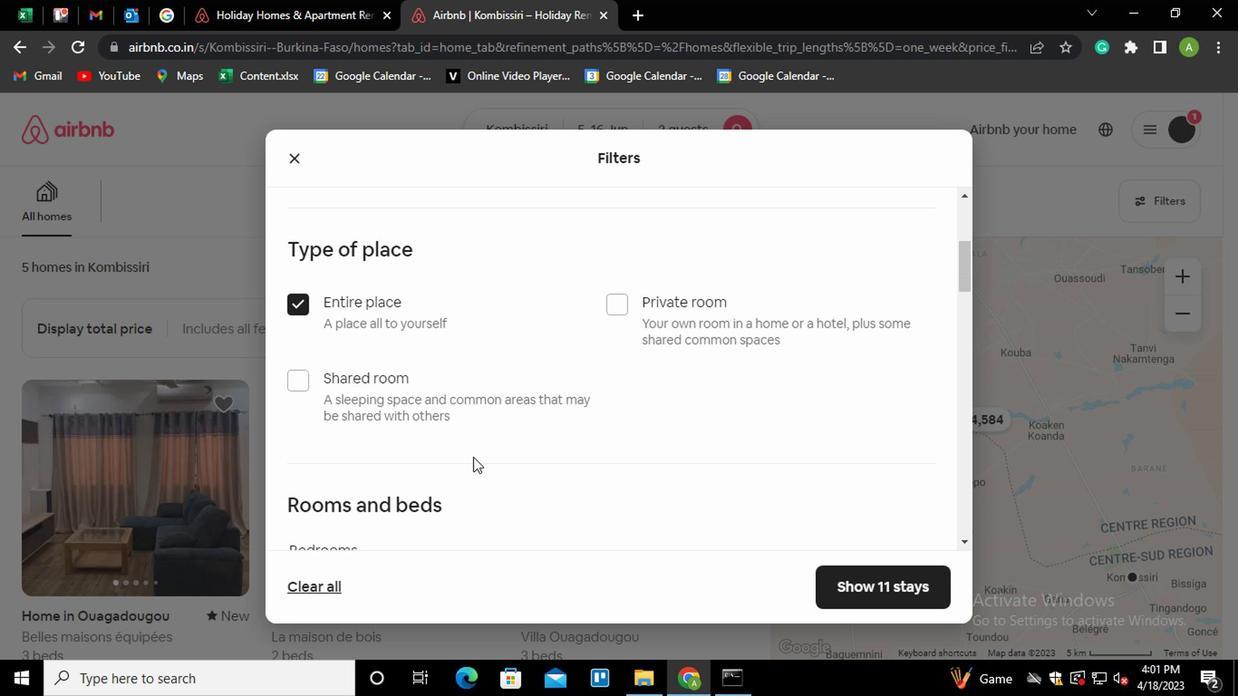 
Action: Mouse moved to (382, 419)
Screenshot: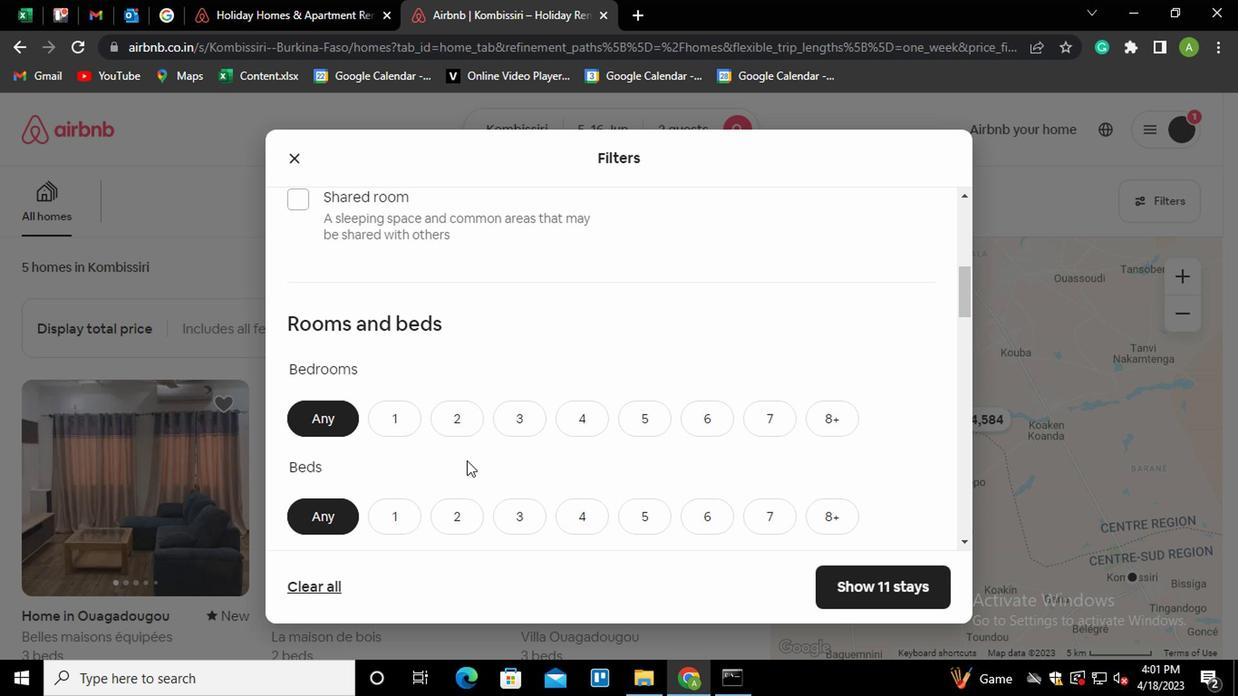 
Action: Mouse pressed left at (382, 419)
Screenshot: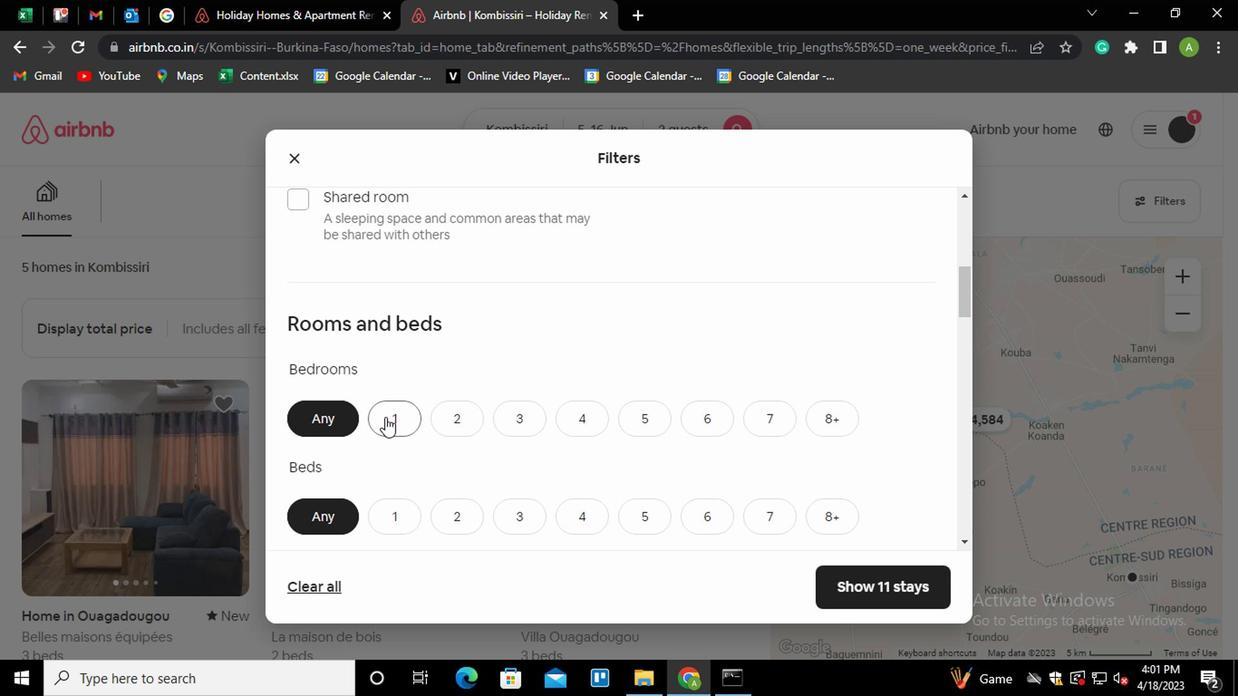 
Action: Mouse moved to (399, 516)
Screenshot: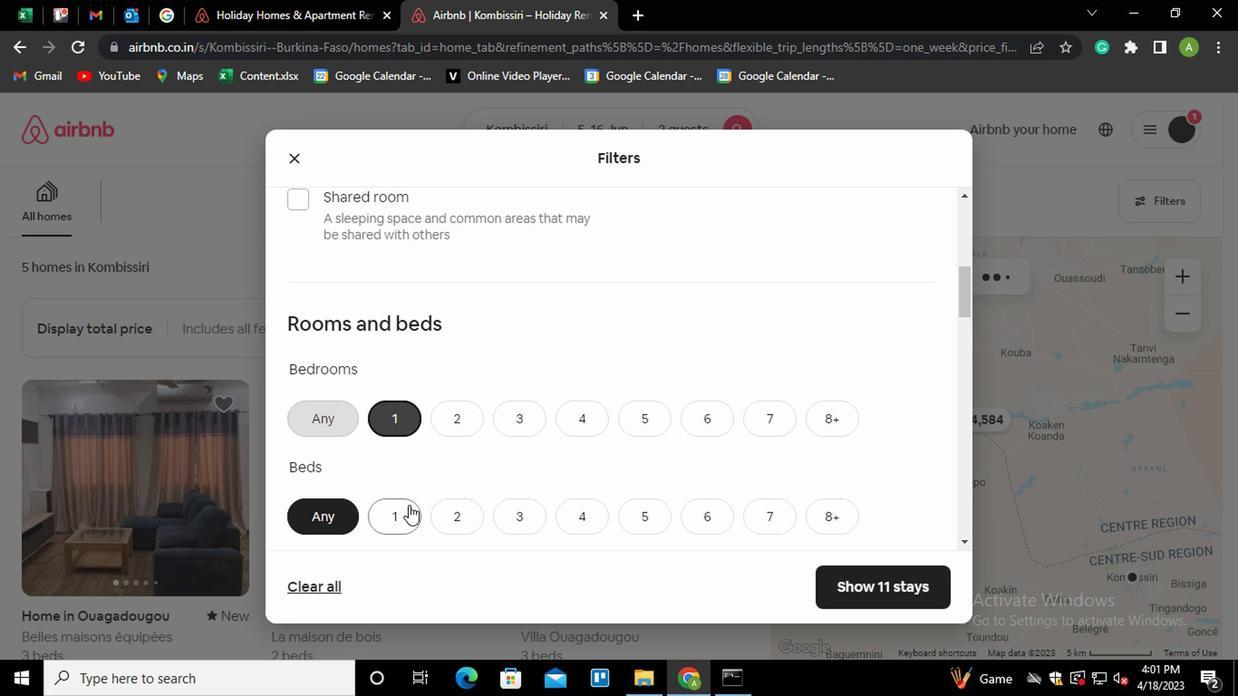 
Action: Mouse pressed left at (399, 516)
Screenshot: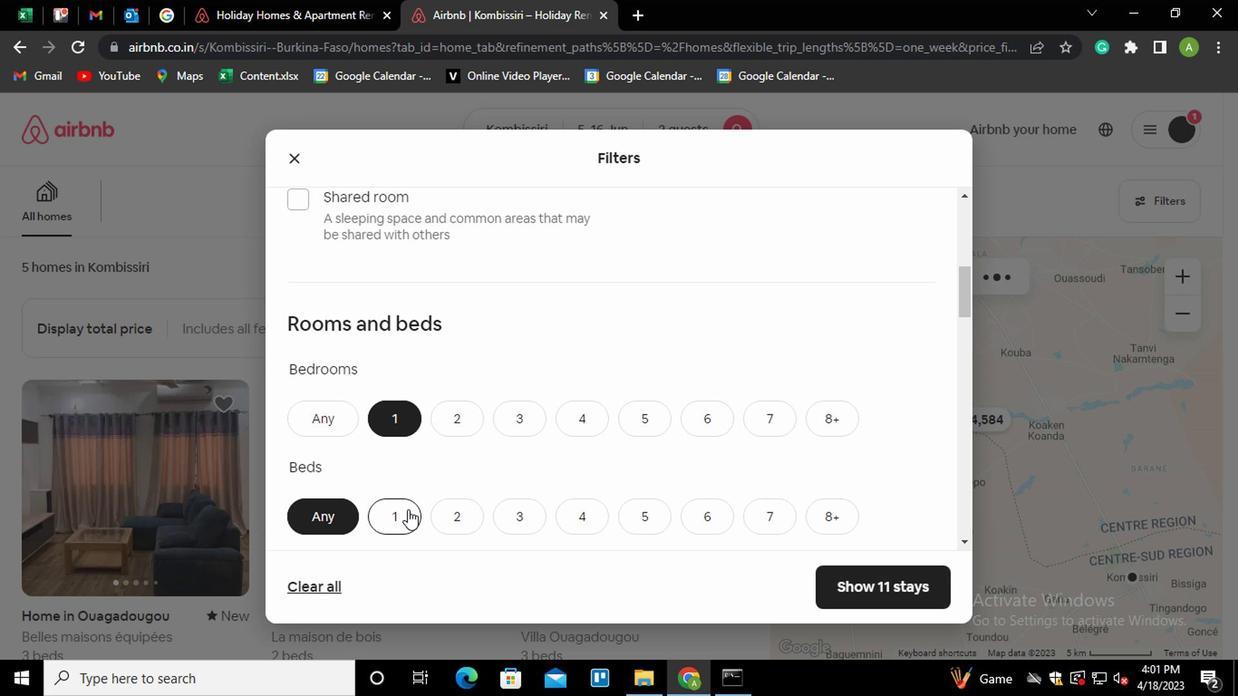
Action: Mouse moved to (545, 410)
Screenshot: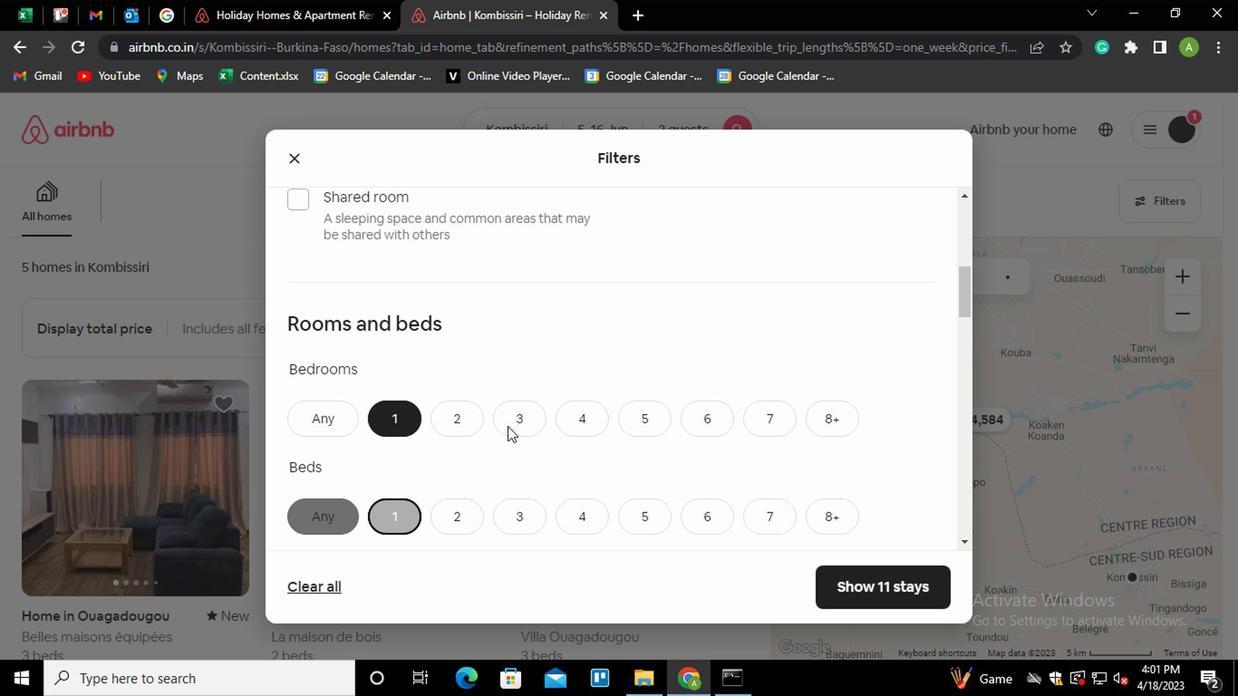 
Action: Mouse scrolled (545, 410) with delta (0, 0)
Screenshot: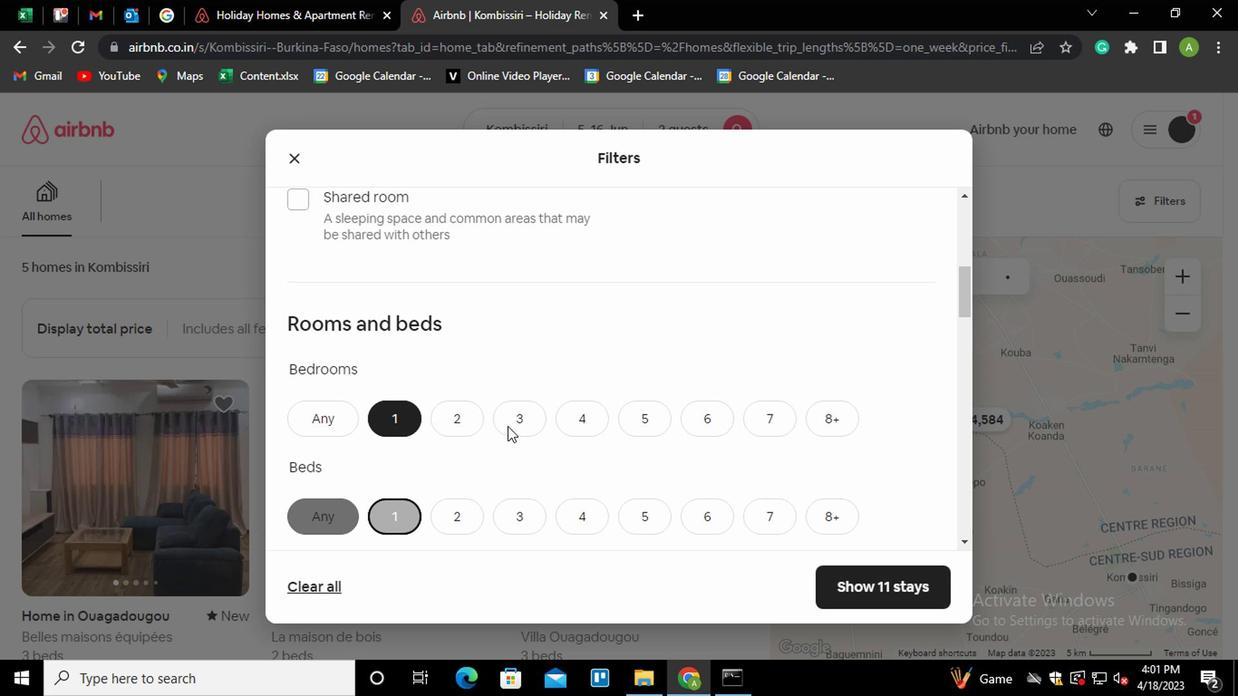 
Action: Mouse scrolled (545, 410) with delta (0, 0)
Screenshot: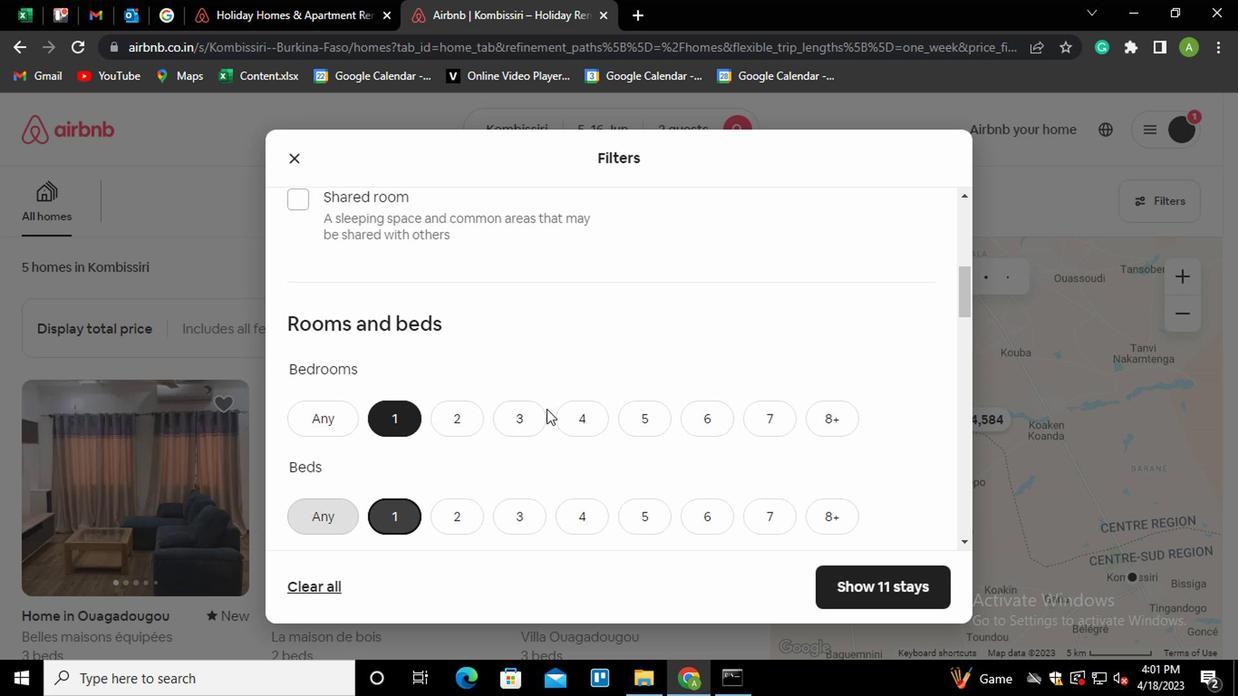 
Action: Mouse moved to (403, 442)
Screenshot: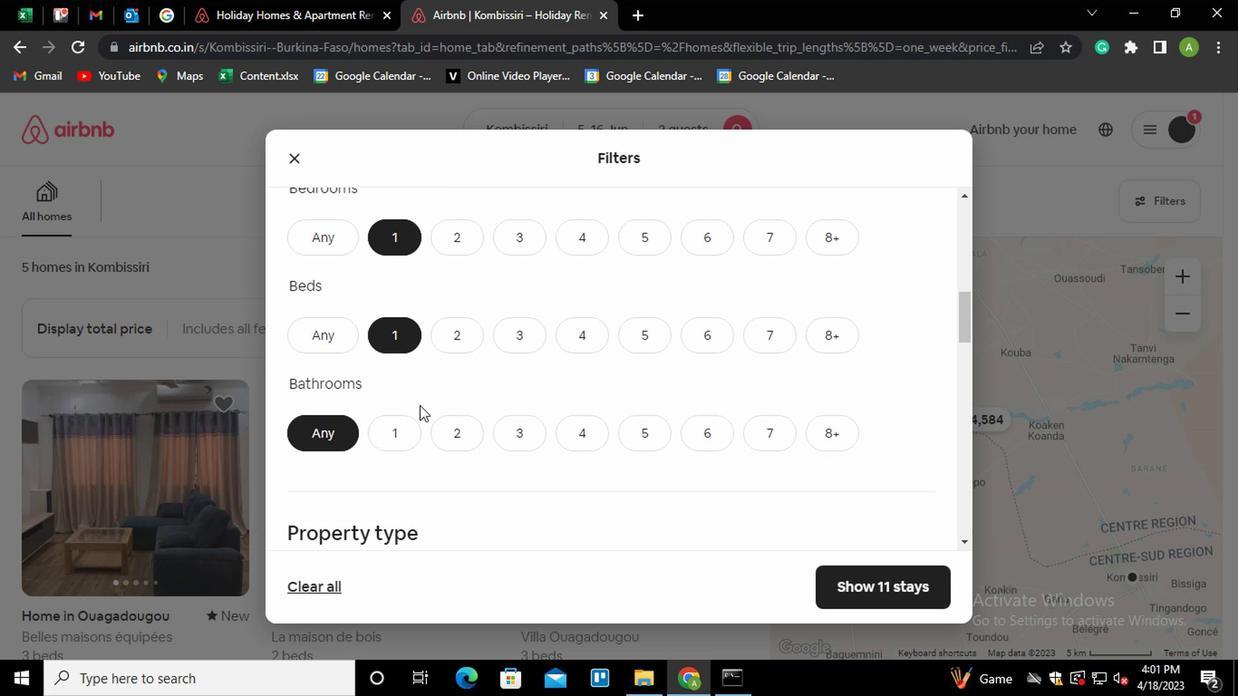 
Action: Mouse pressed left at (403, 442)
Screenshot: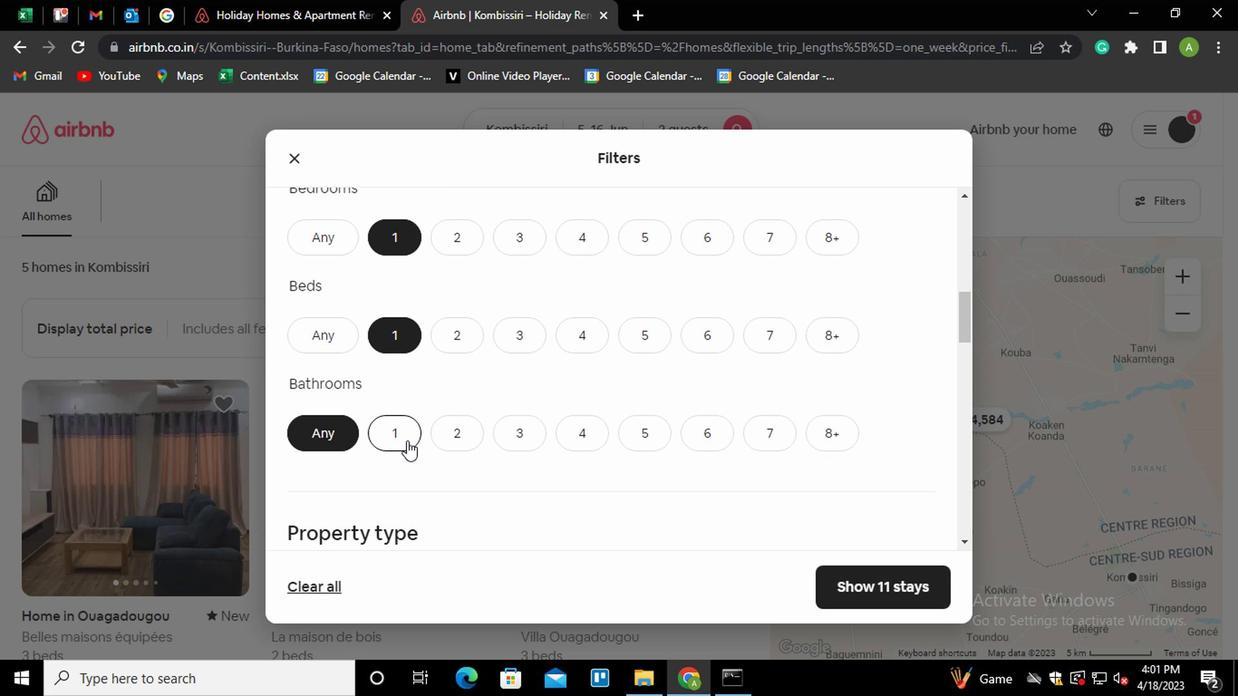 
Action: Mouse moved to (601, 416)
Screenshot: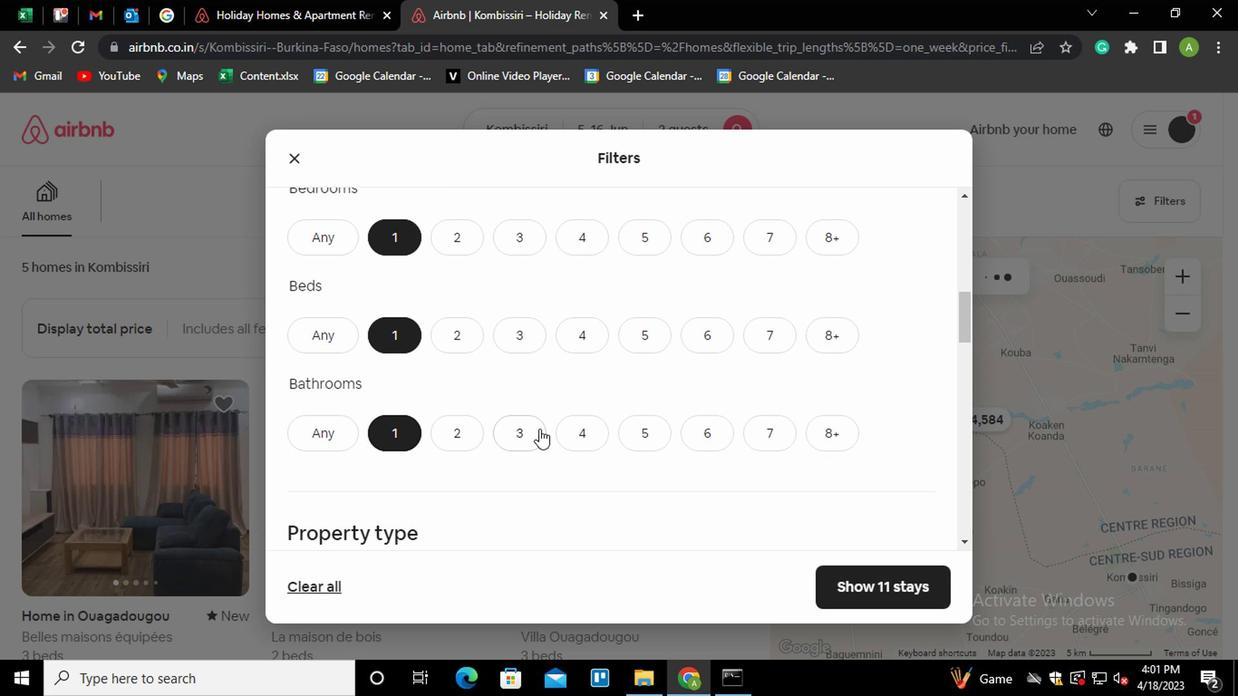 
Action: Mouse scrolled (601, 415) with delta (0, -1)
Screenshot: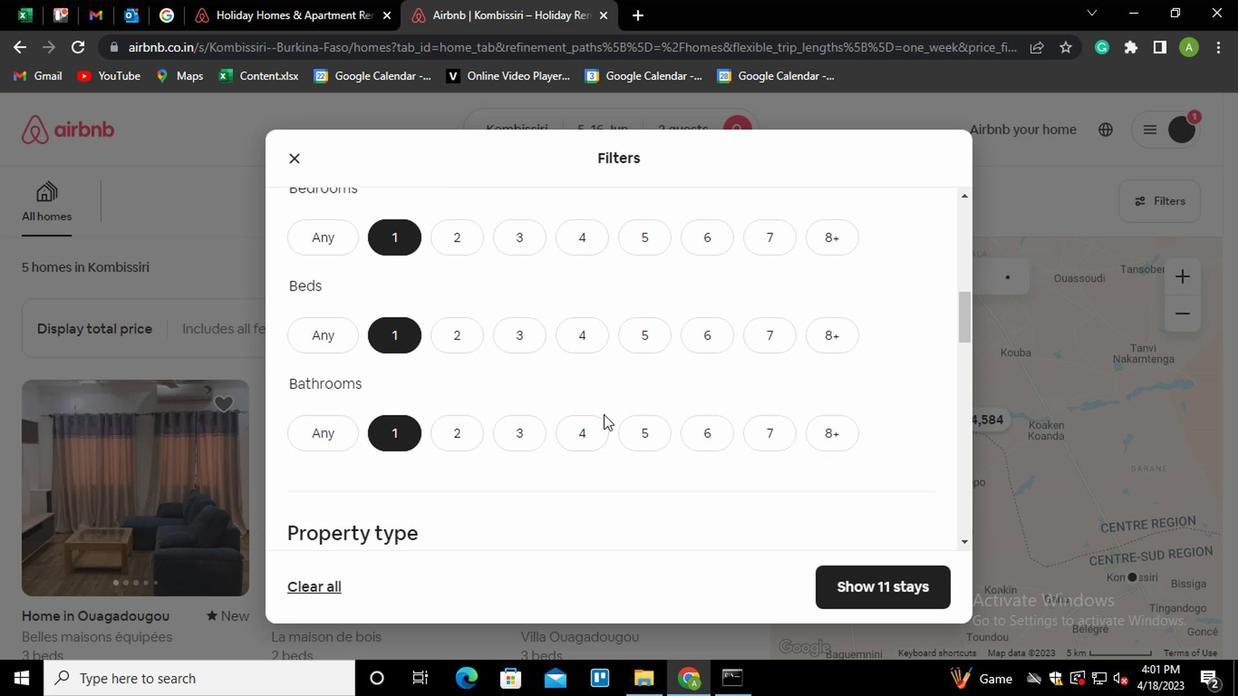 
Action: Mouse moved to (601, 416)
Screenshot: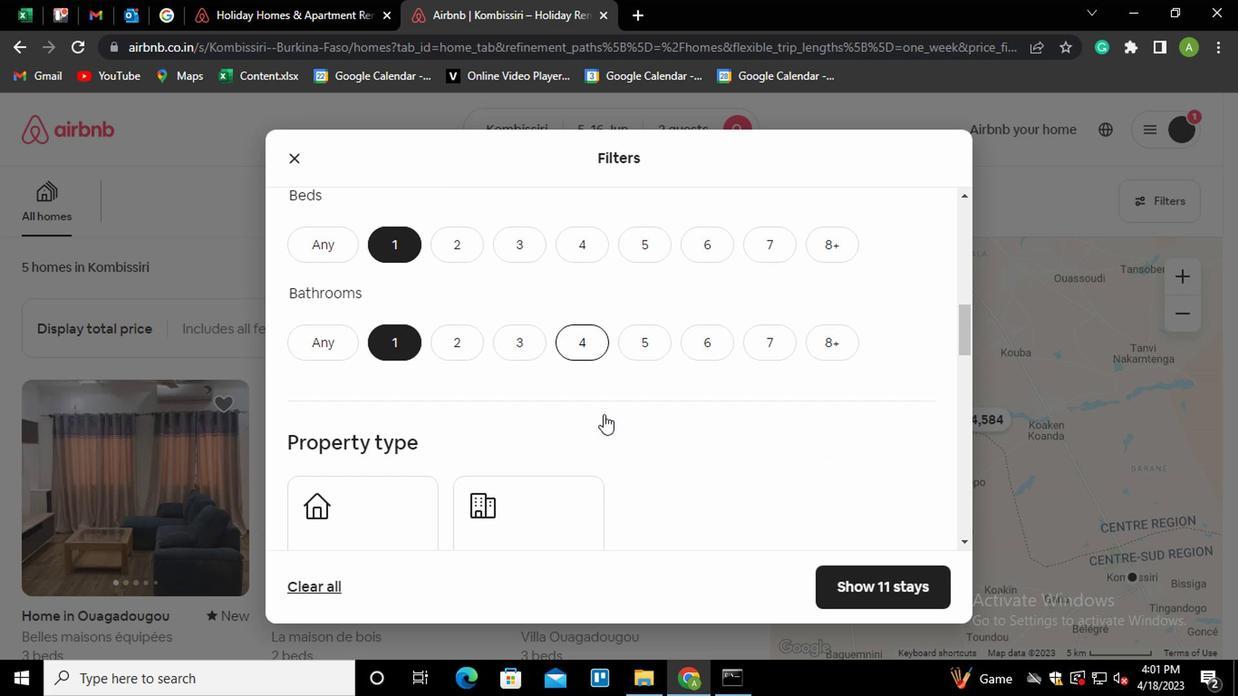 
Action: Mouse scrolled (601, 415) with delta (0, -1)
Screenshot: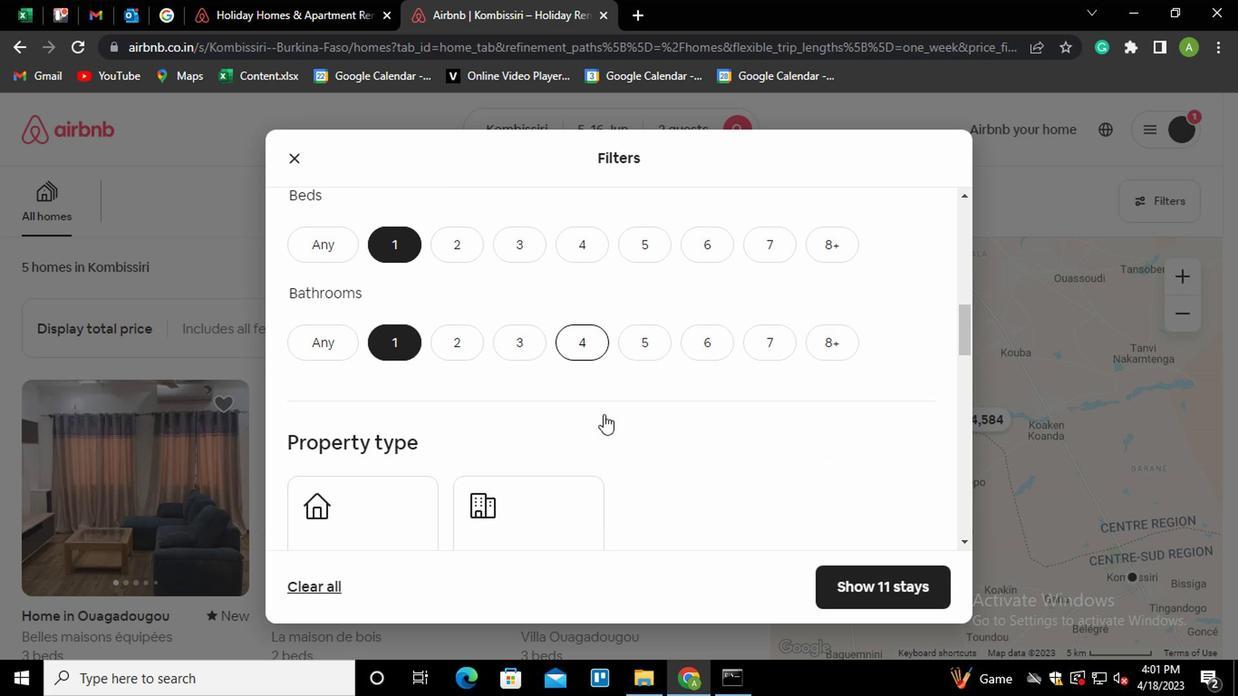 
Action: Mouse scrolled (601, 415) with delta (0, -1)
Screenshot: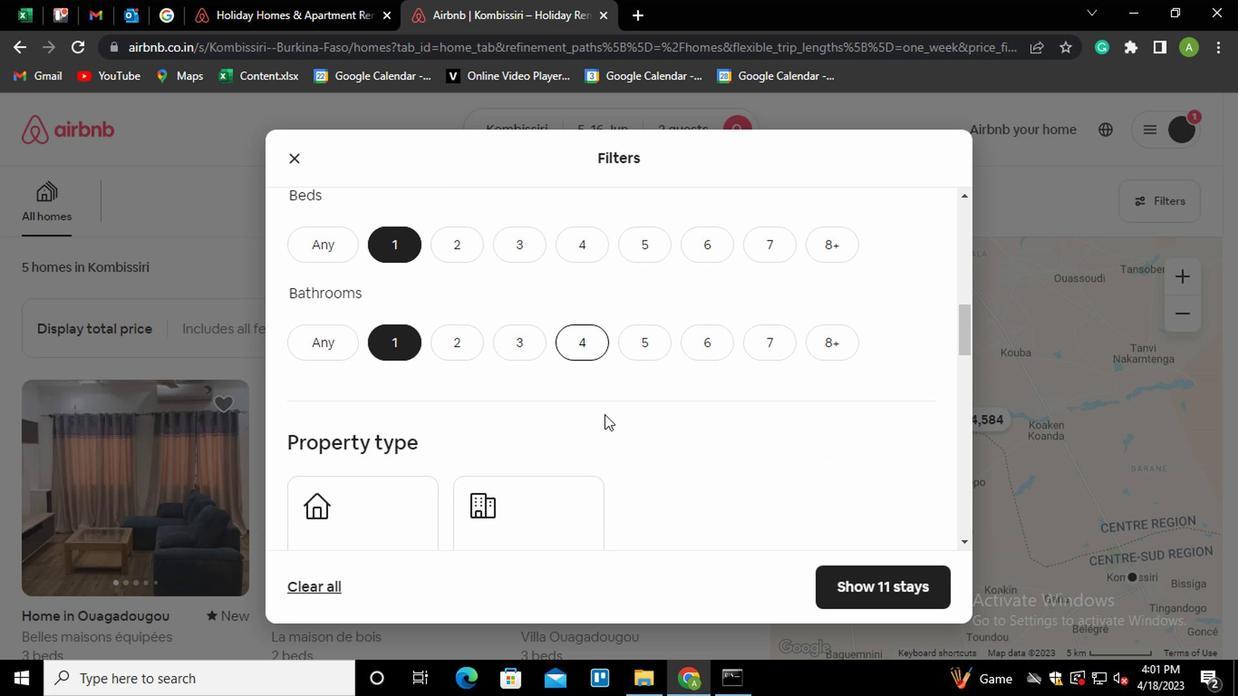 
Action: Mouse moved to (652, 417)
Screenshot: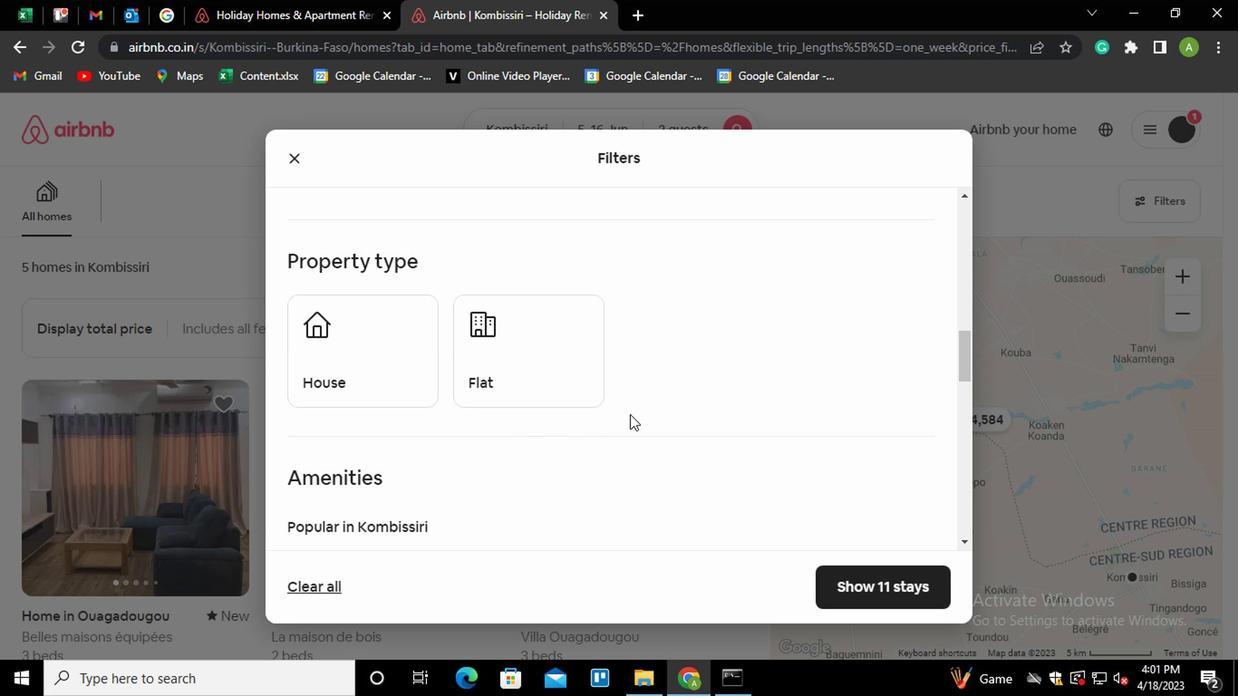 
Action: Mouse scrolled (652, 416) with delta (0, 0)
Screenshot: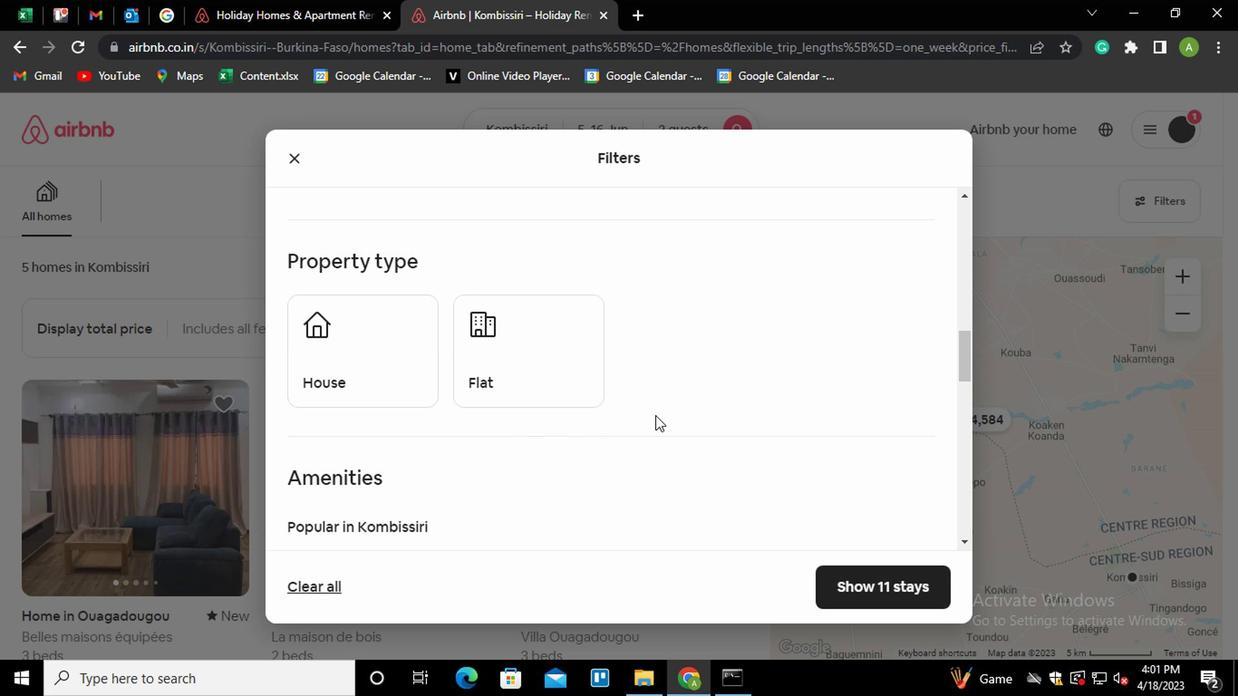
Action: Mouse scrolled (652, 416) with delta (0, 0)
Screenshot: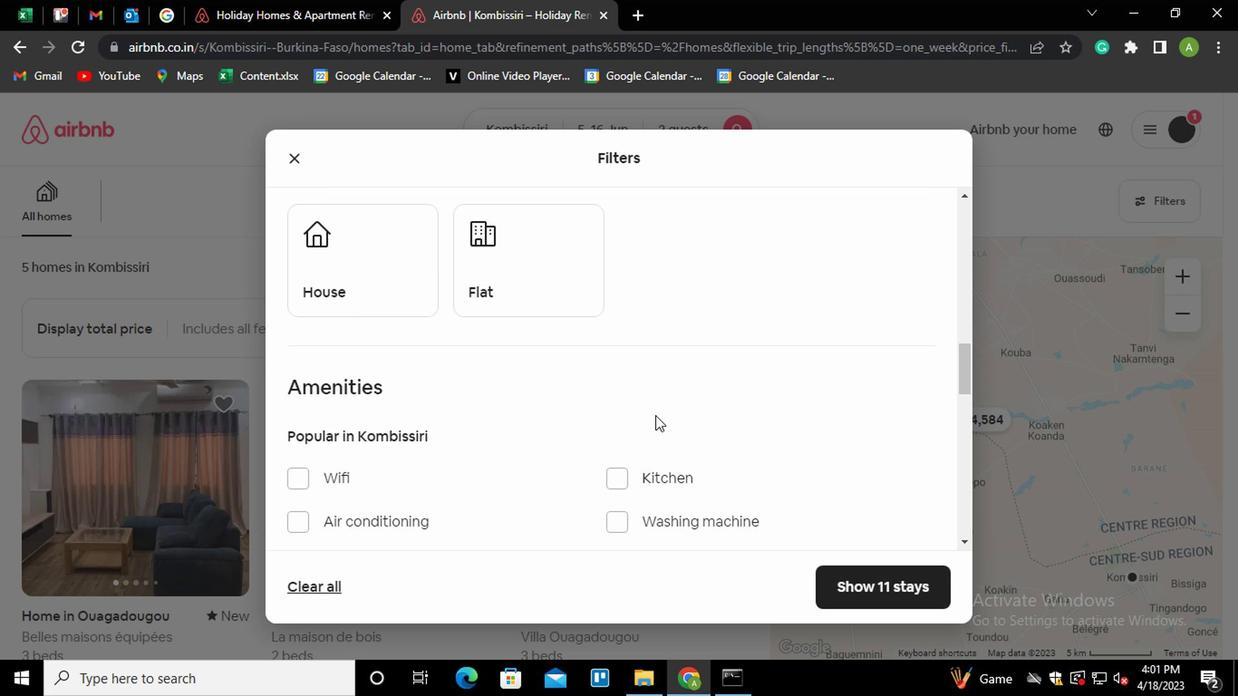 
Action: Mouse moved to (337, 435)
Screenshot: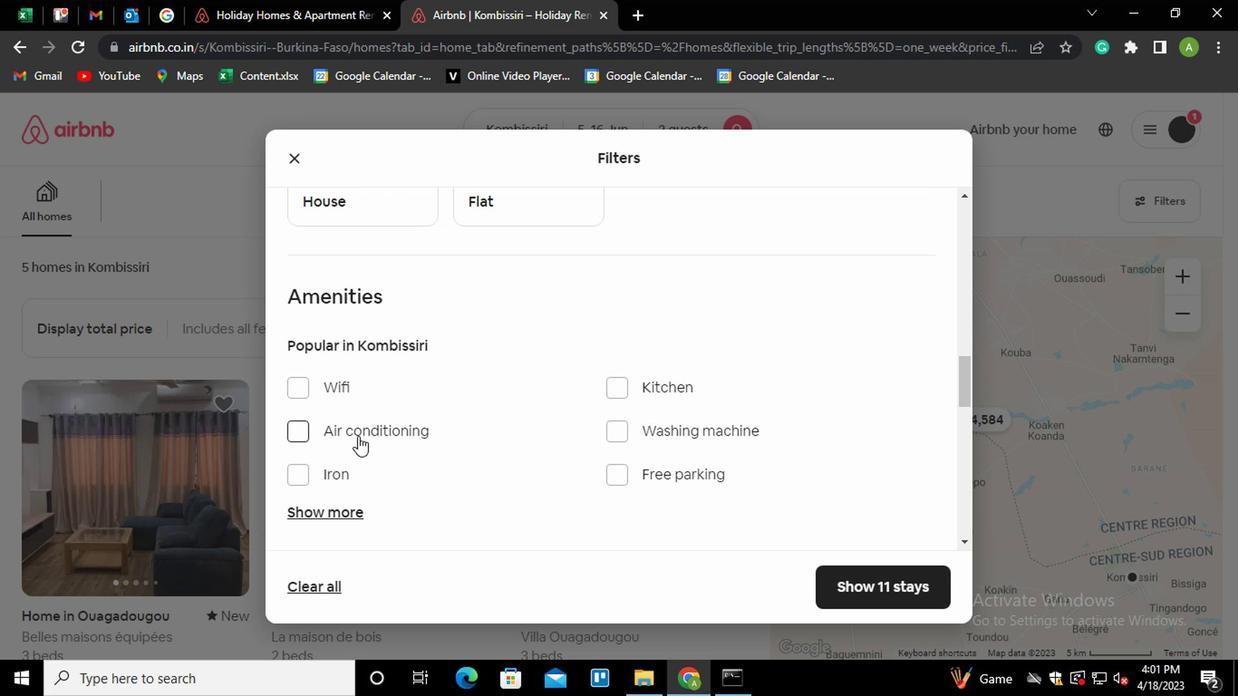 
Action: Mouse pressed left at (337, 435)
Screenshot: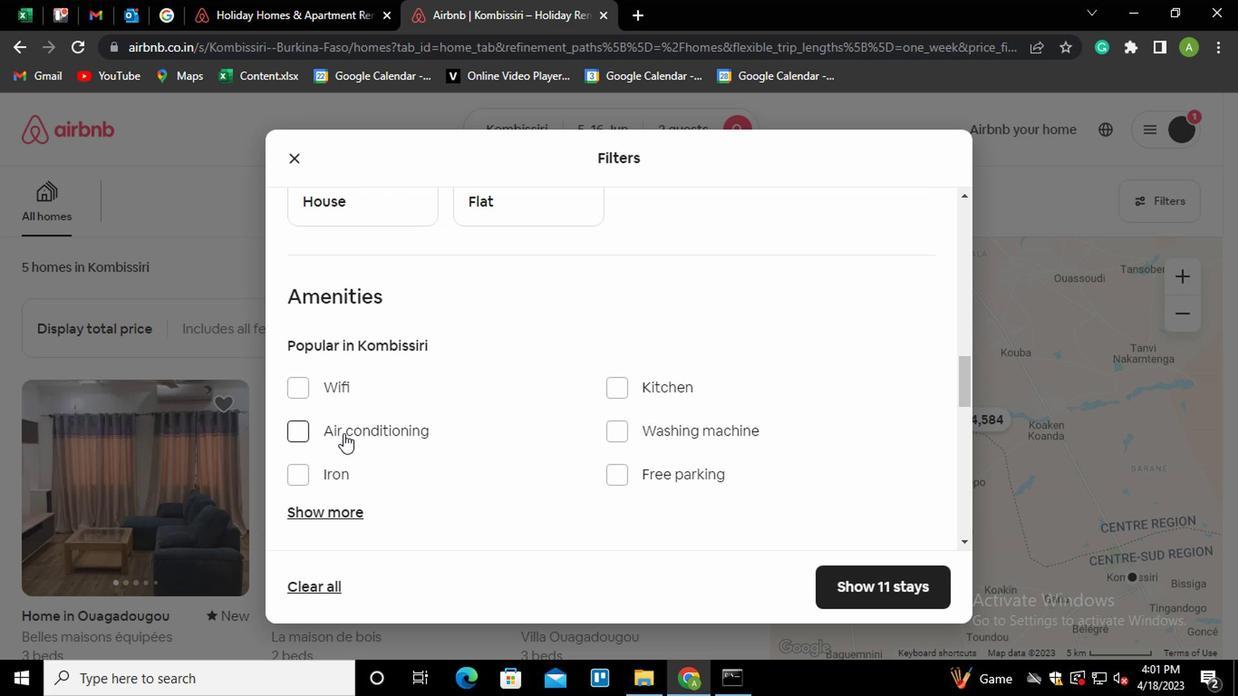 
Action: Mouse moved to (523, 395)
Screenshot: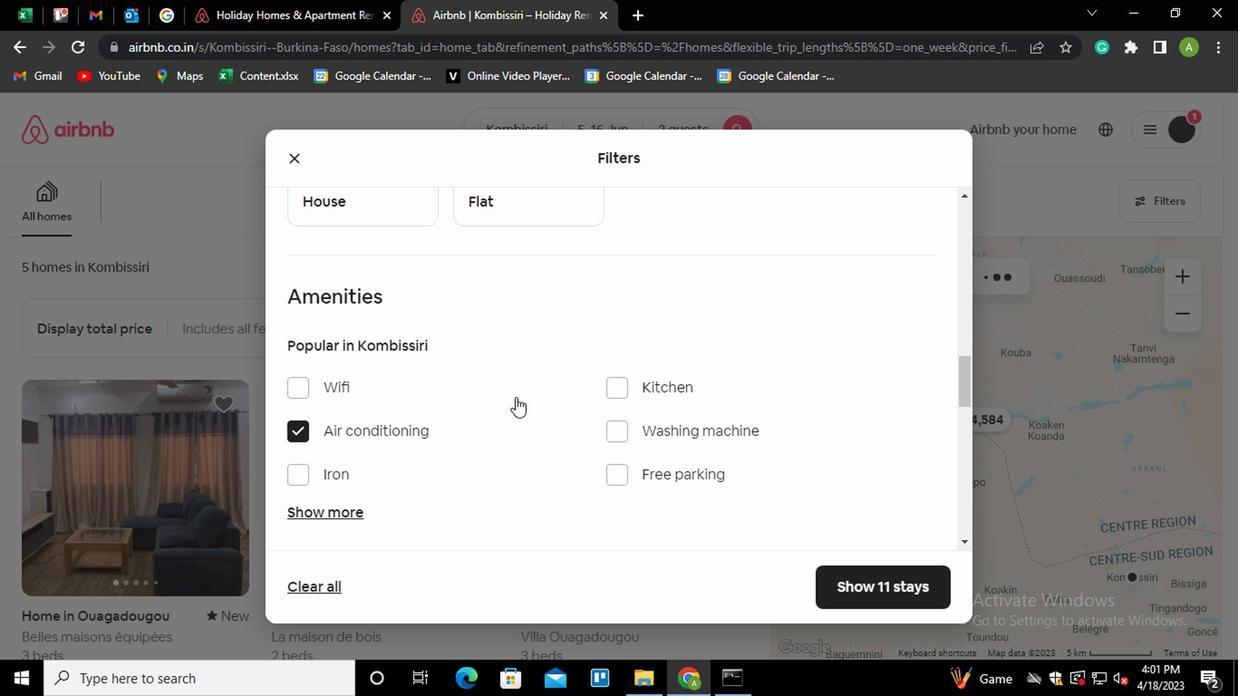 
Action: Mouse scrolled (523, 394) with delta (0, 0)
Screenshot: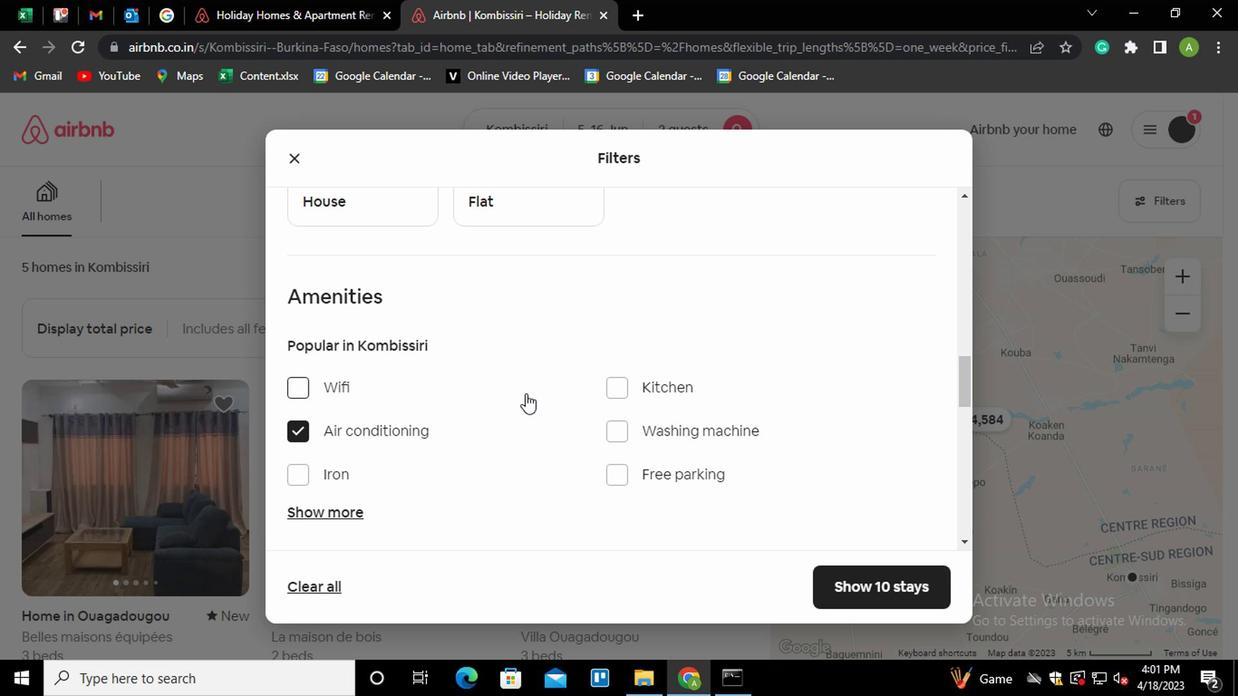 
Action: Mouse scrolled (523, 394) with delta (0, 0)
Screenshot: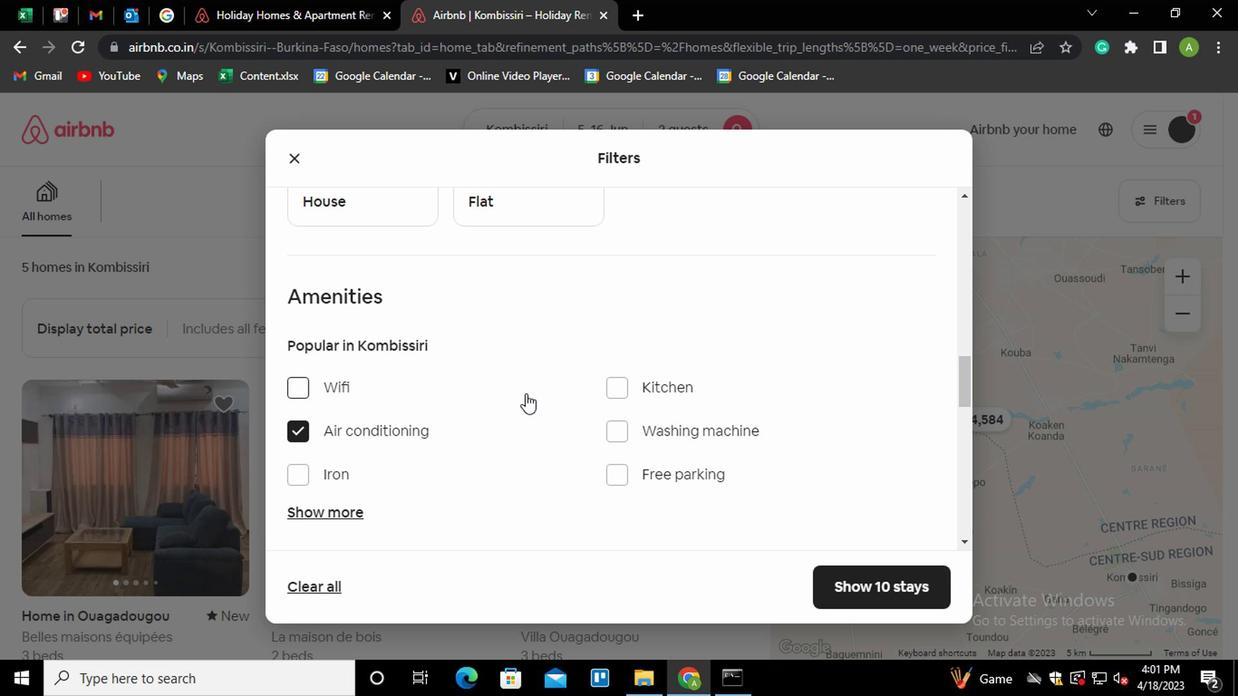 
Action: Mouse scrolled (523, 394) with delta (0, 0)
Screenshot: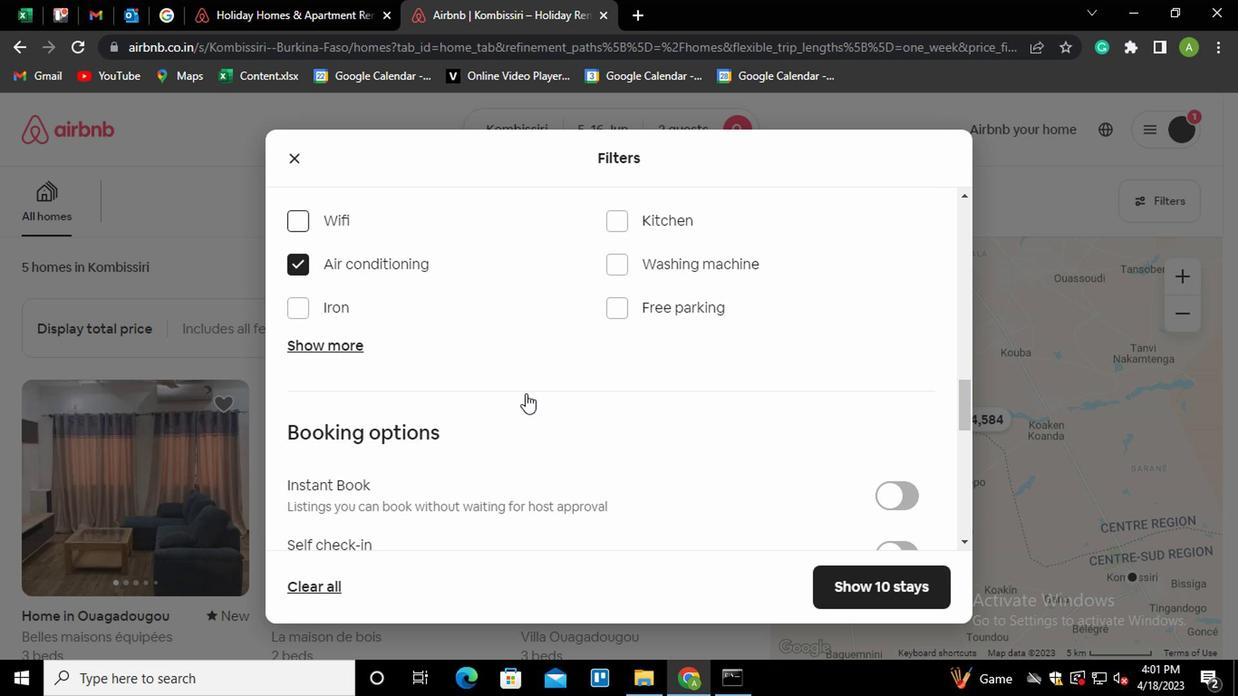 
Action: Mouse scrolled (523, 394) with delta (0, 0)
Screenshot: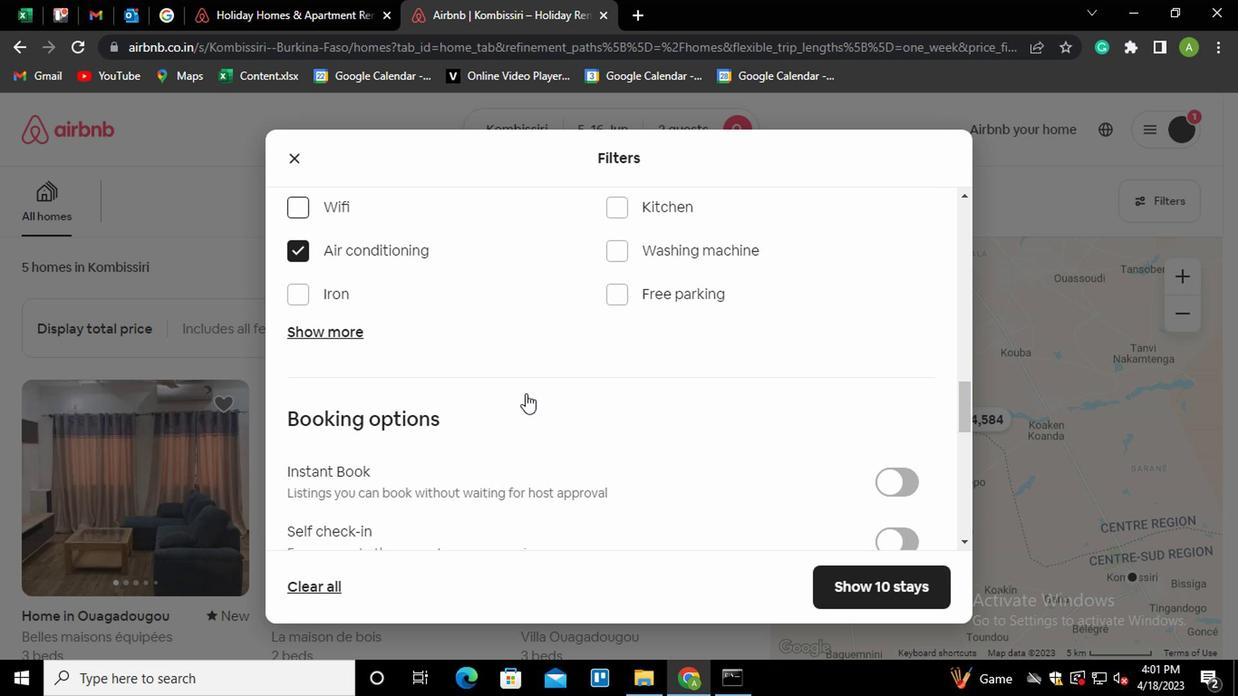 
Action: Mouse scrolled (523, 394) with delta (0, 0)
Screenshot: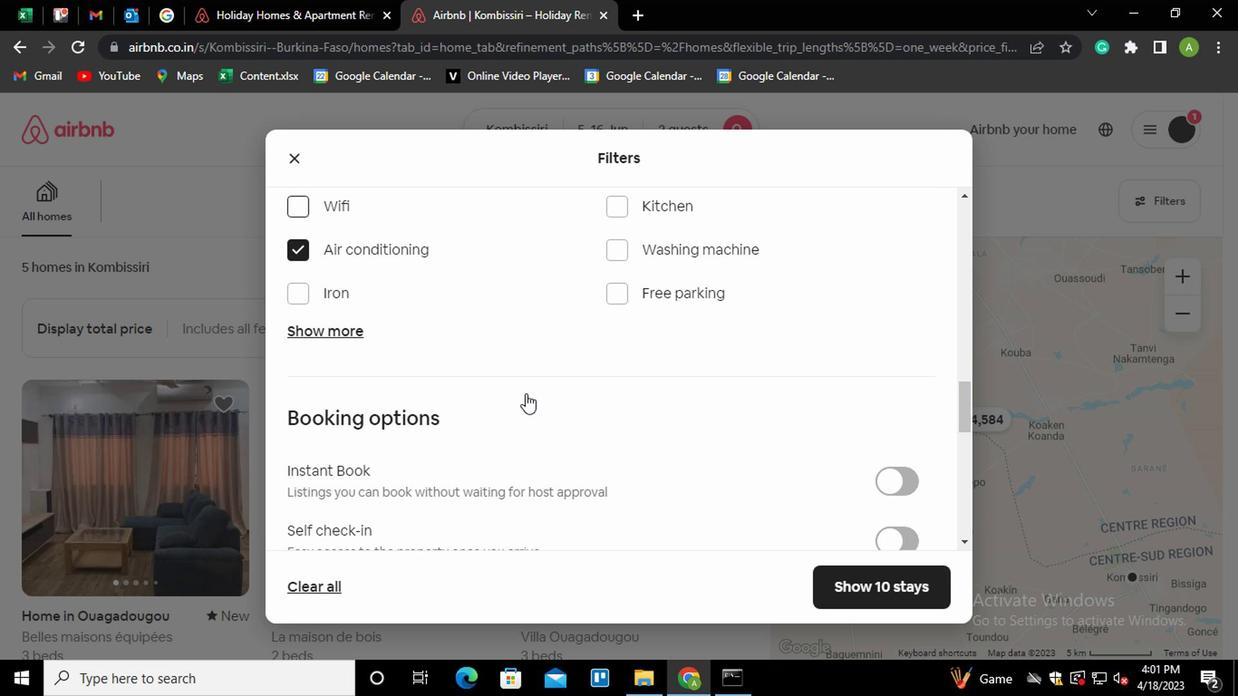 
Action: Mouse moved to (897, 266)
Screenshot: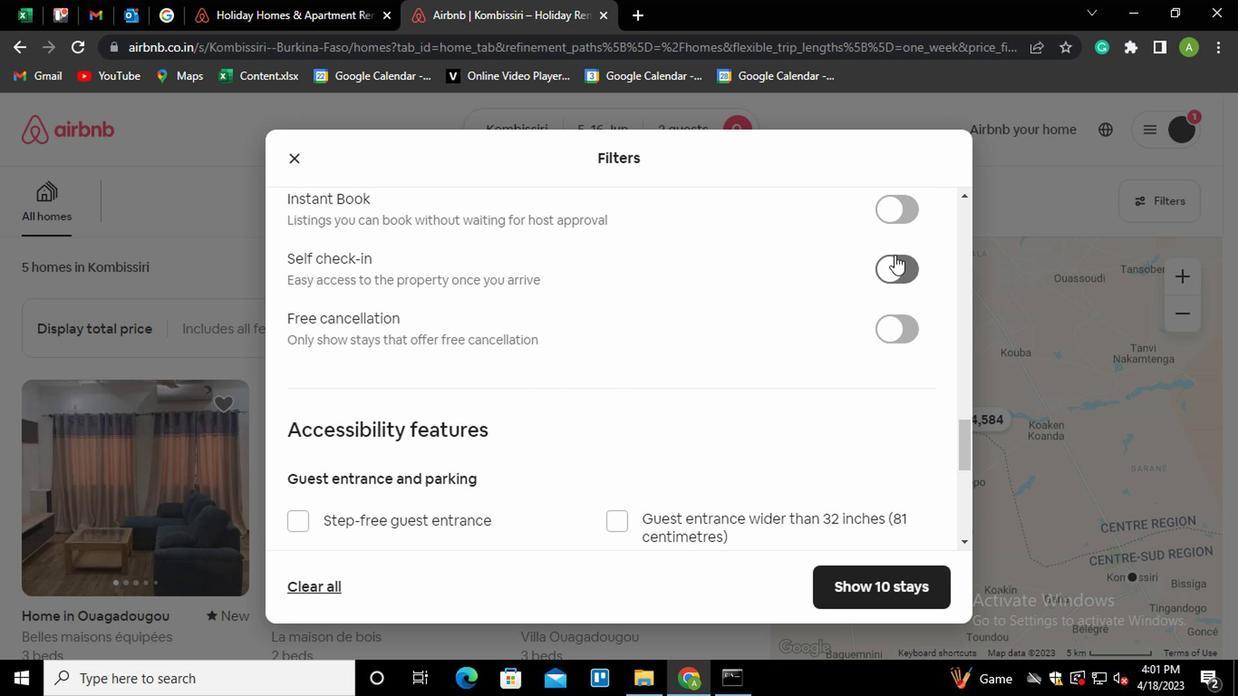
Action: Mouse pressed left at (897, 266)
Screenshot: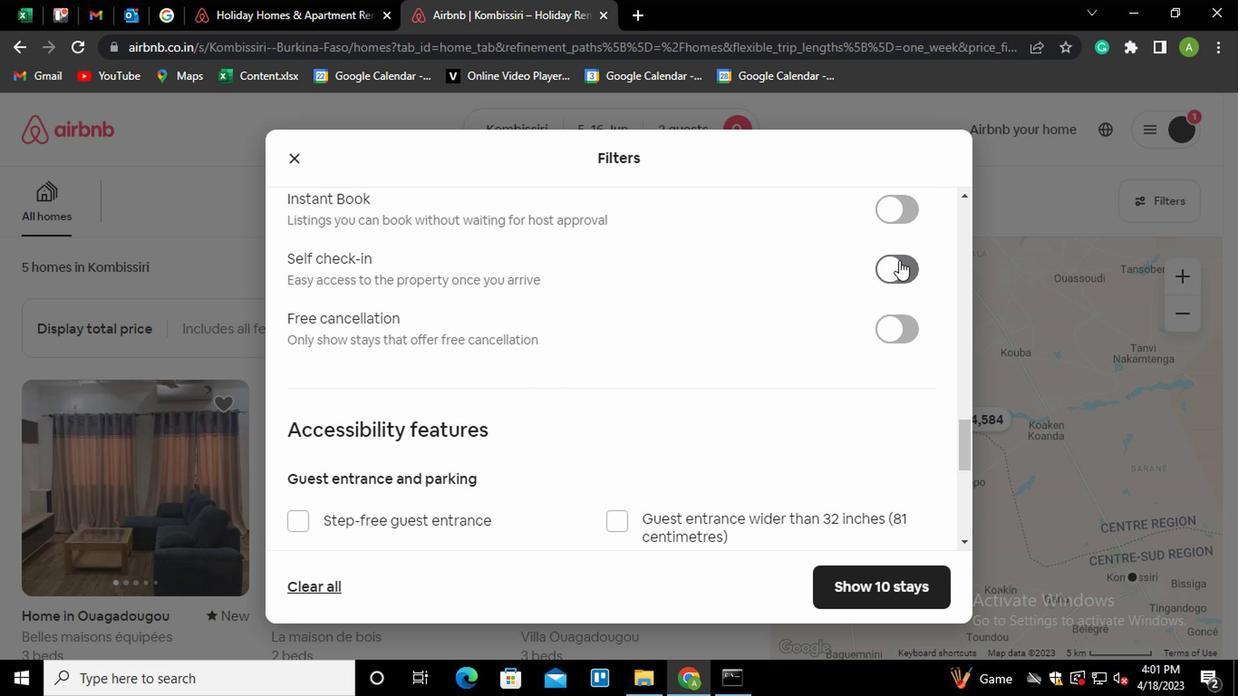 
Action: Mouse moved to (730, 324)
Screenshot: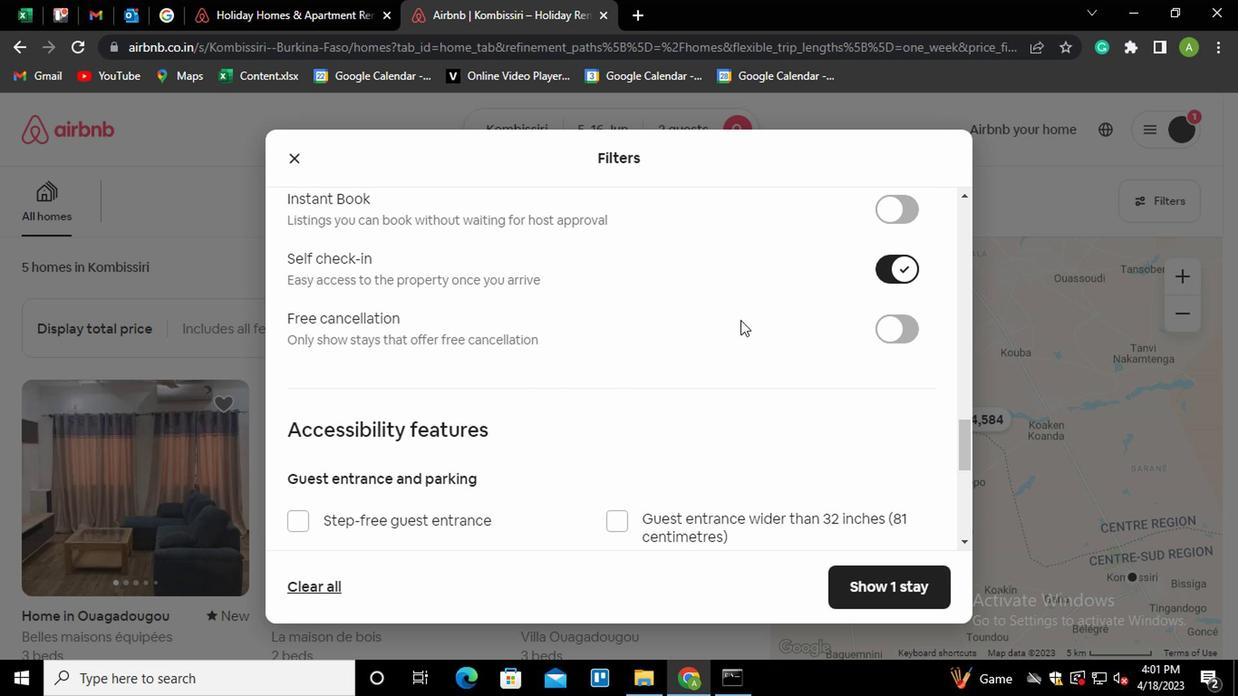 
Action: Mouse scrolled (730, 323) with delta (0, -1)
Screenshot: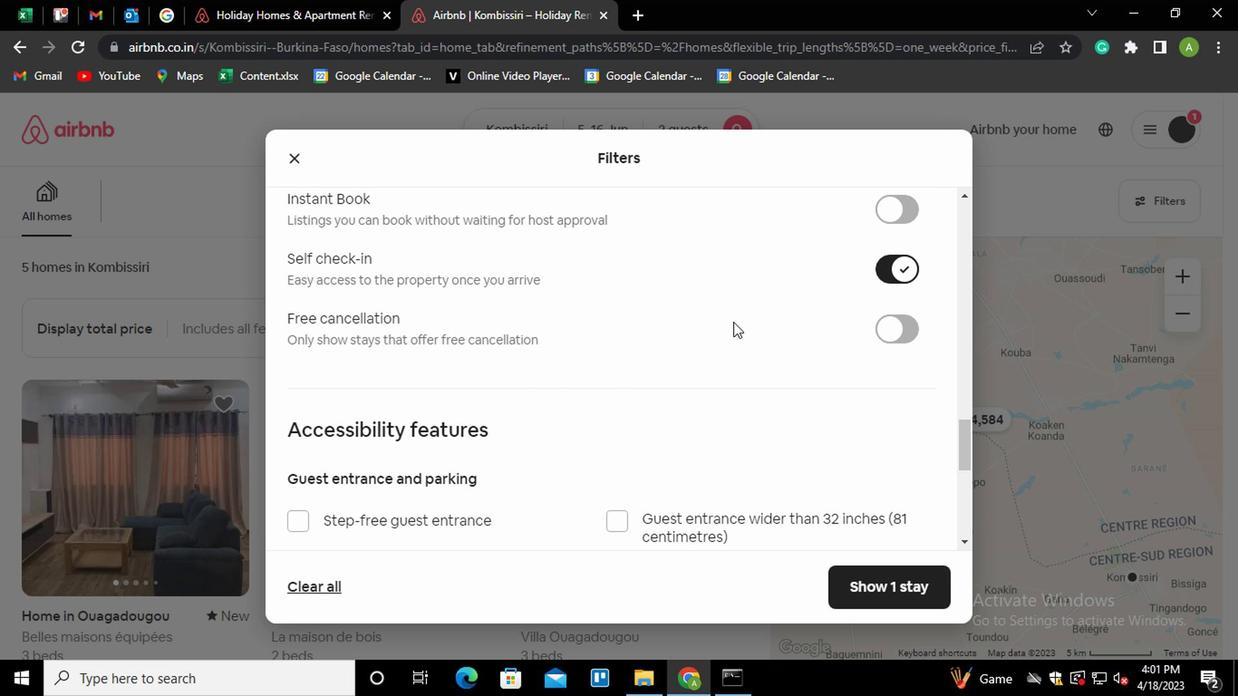 
Action: Mouse scrolled (730, 323) with delta (0, -1)
Screenshot: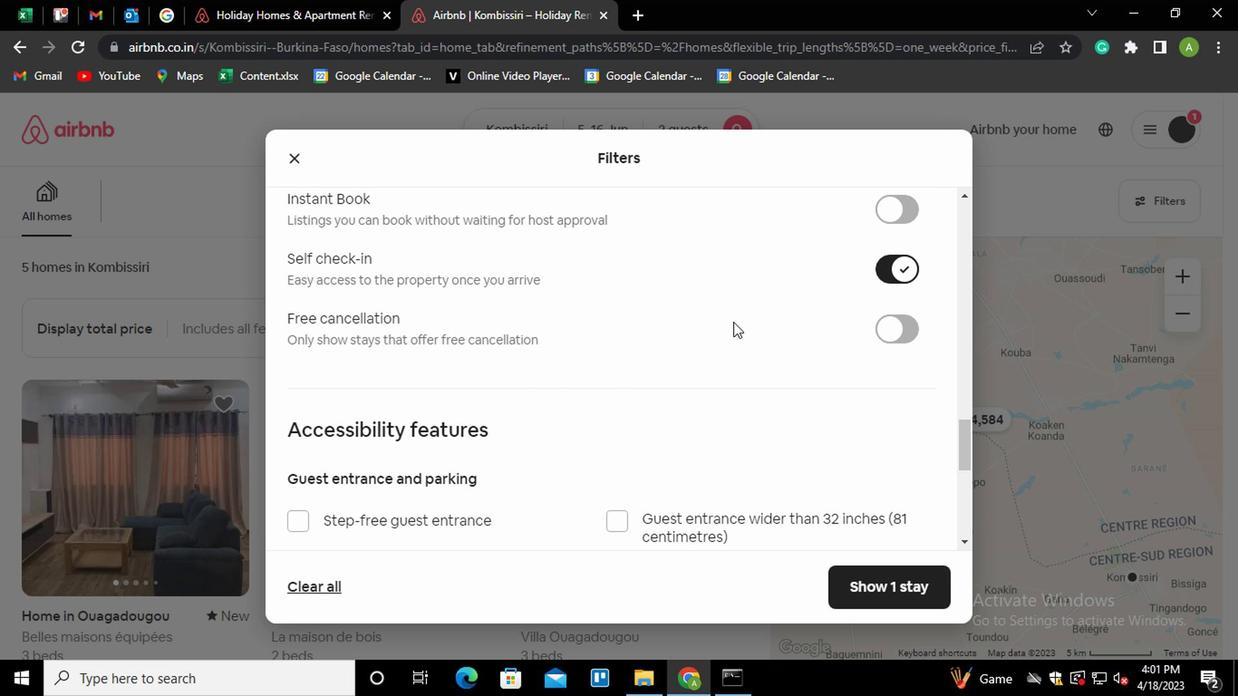 
Action: Mouse scrolled (730, 323) with delta (0, -1)
Screenshot: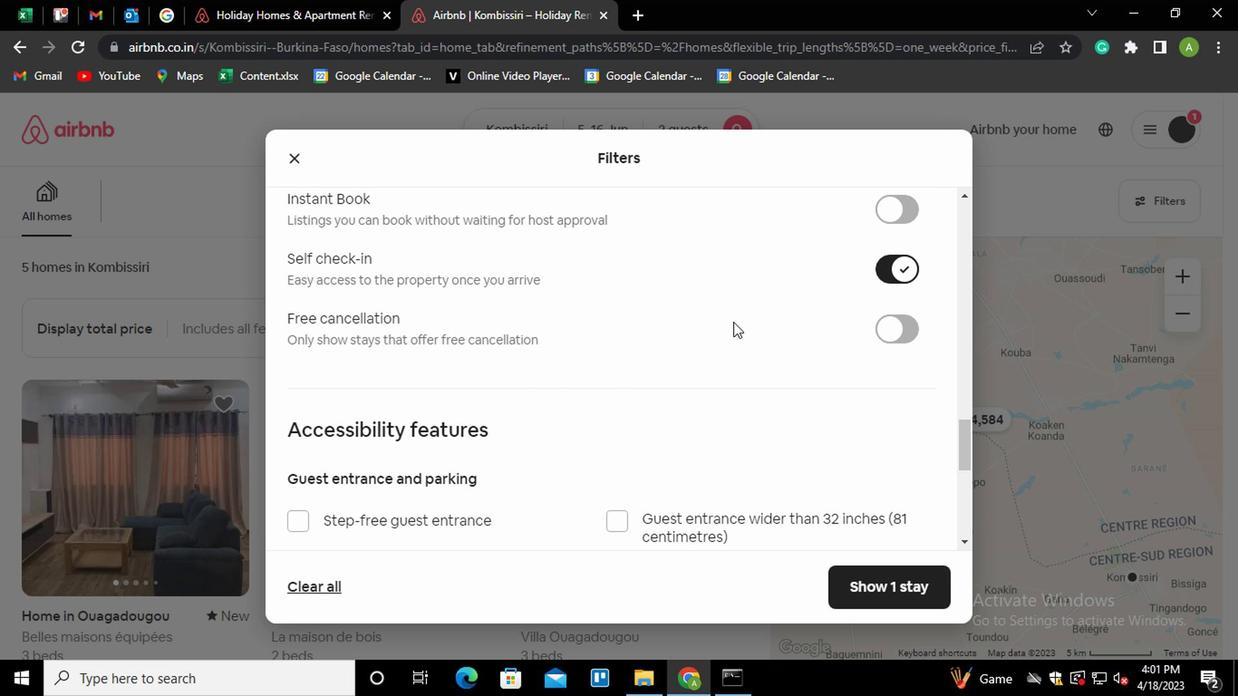 
Action: Mouse scrolled (730, 323) with delta (0, -1)
Screenshot: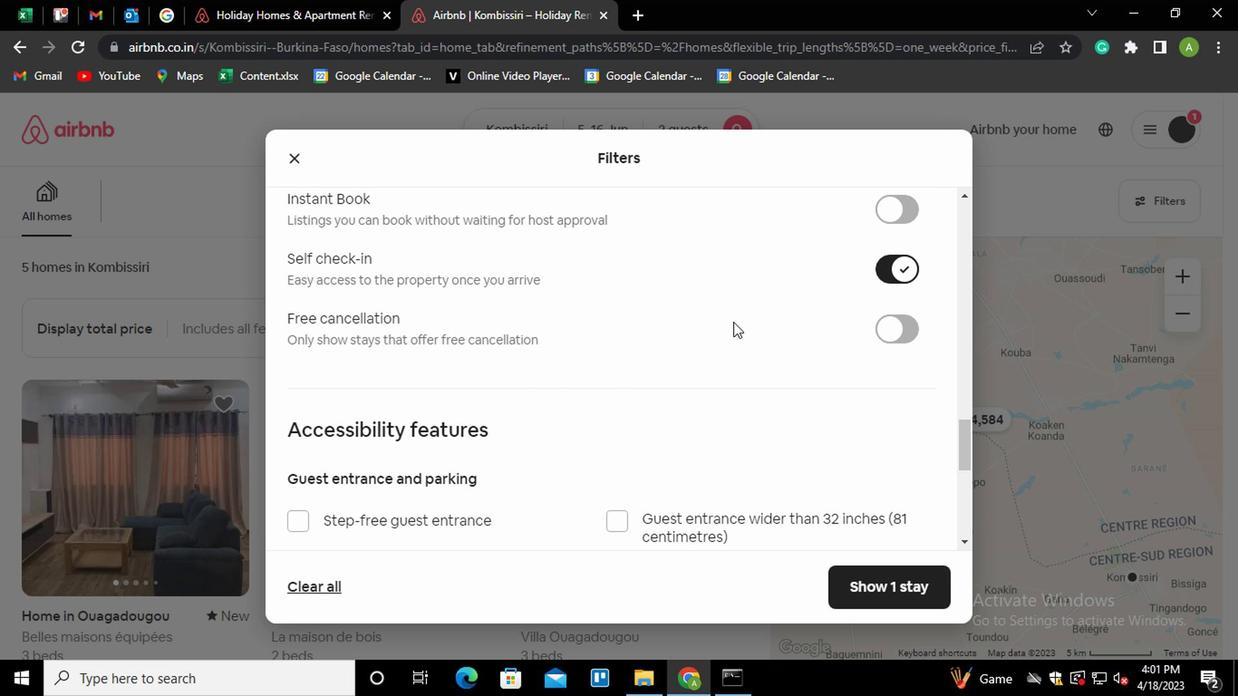 
Action: Mouse scrolled (730, 323) with delta (0, -1)
Screenshot: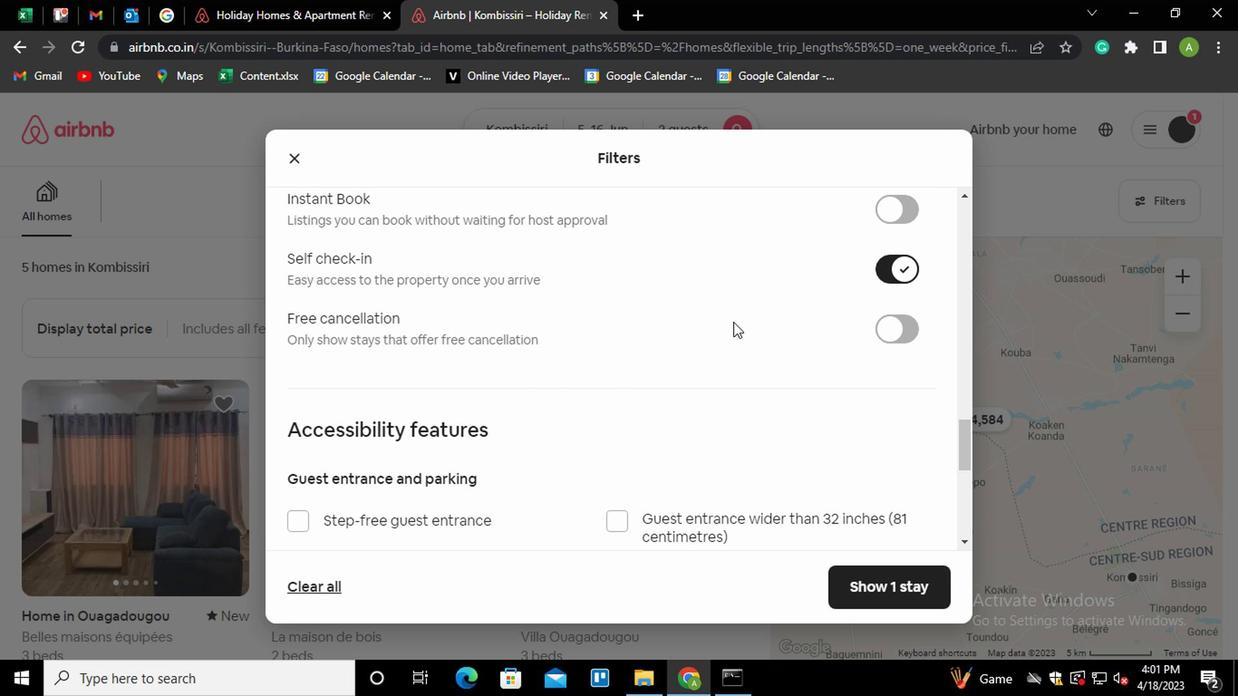 
Action: Mouse moved to (299, 502)
Screenshot: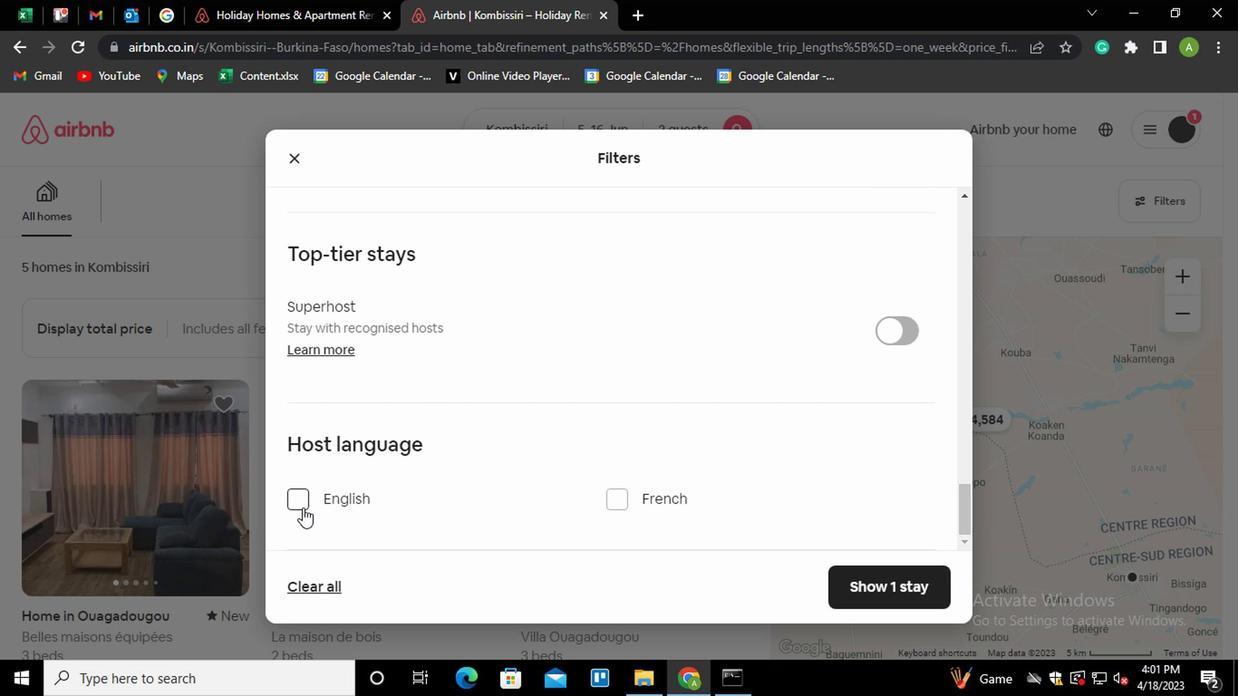 
Action: Mouse pressed left at (299, 502)
Screenshot: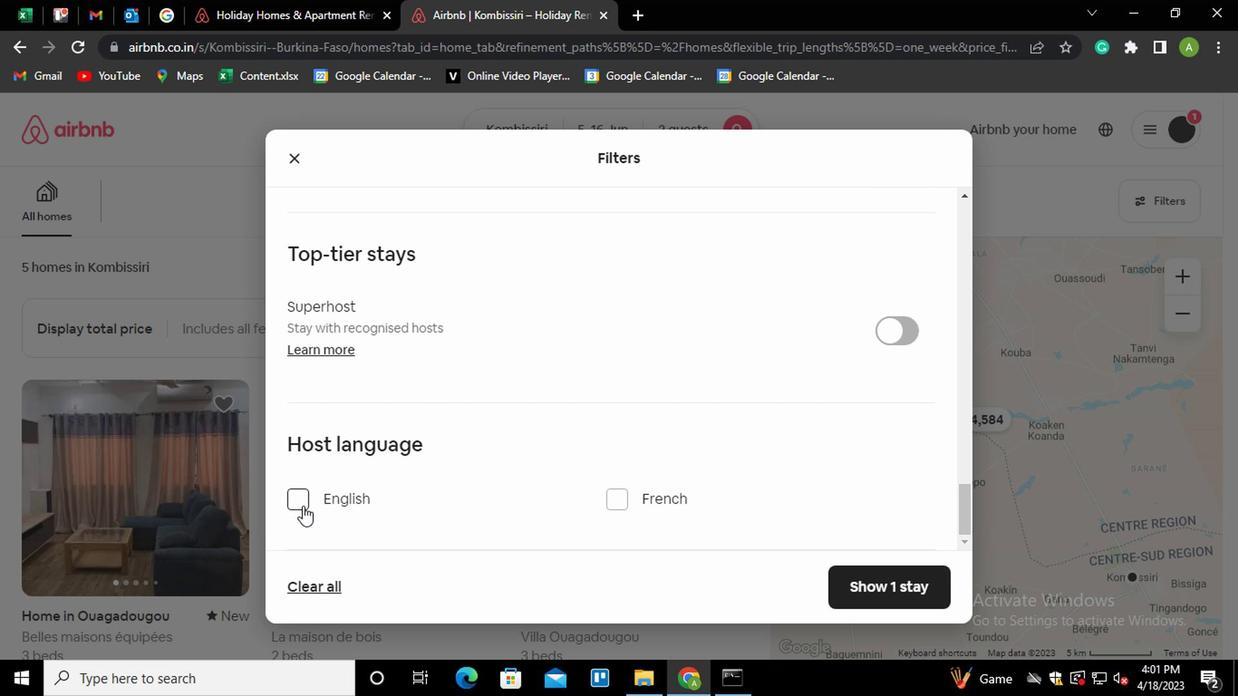 
Action: Mouse moved to (864, 577)
Screenshot: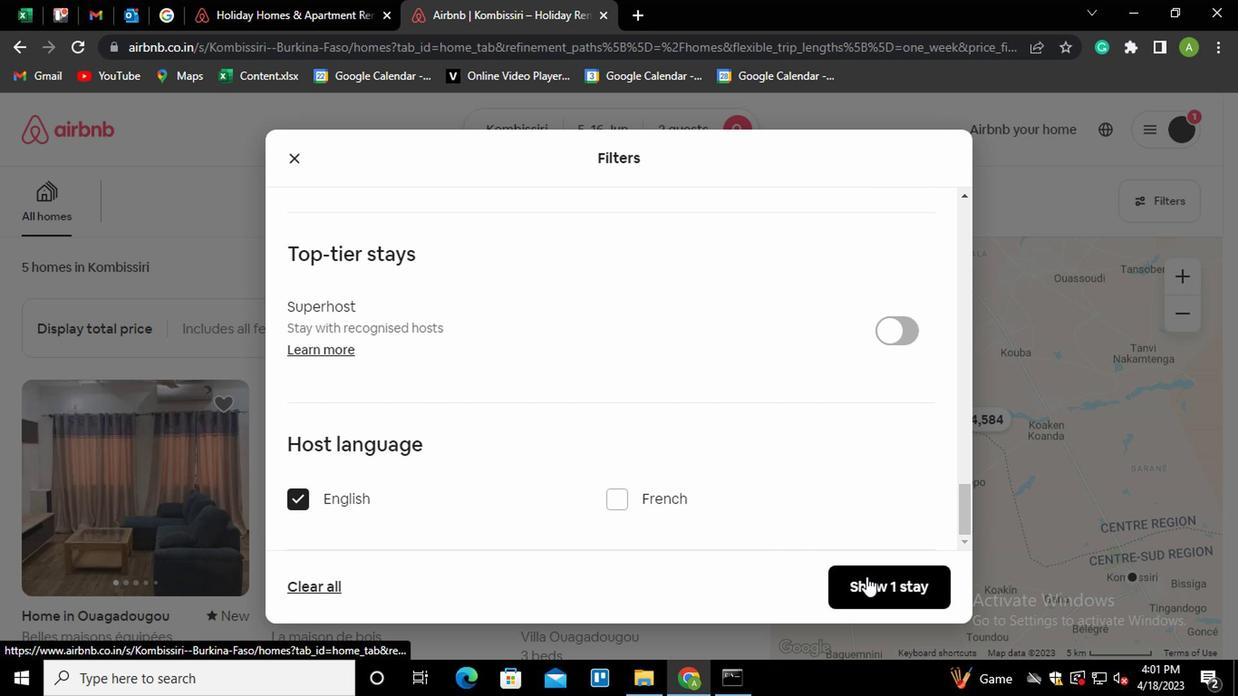 
Action: Mouse pressed left at (864, 577)
Screenshot: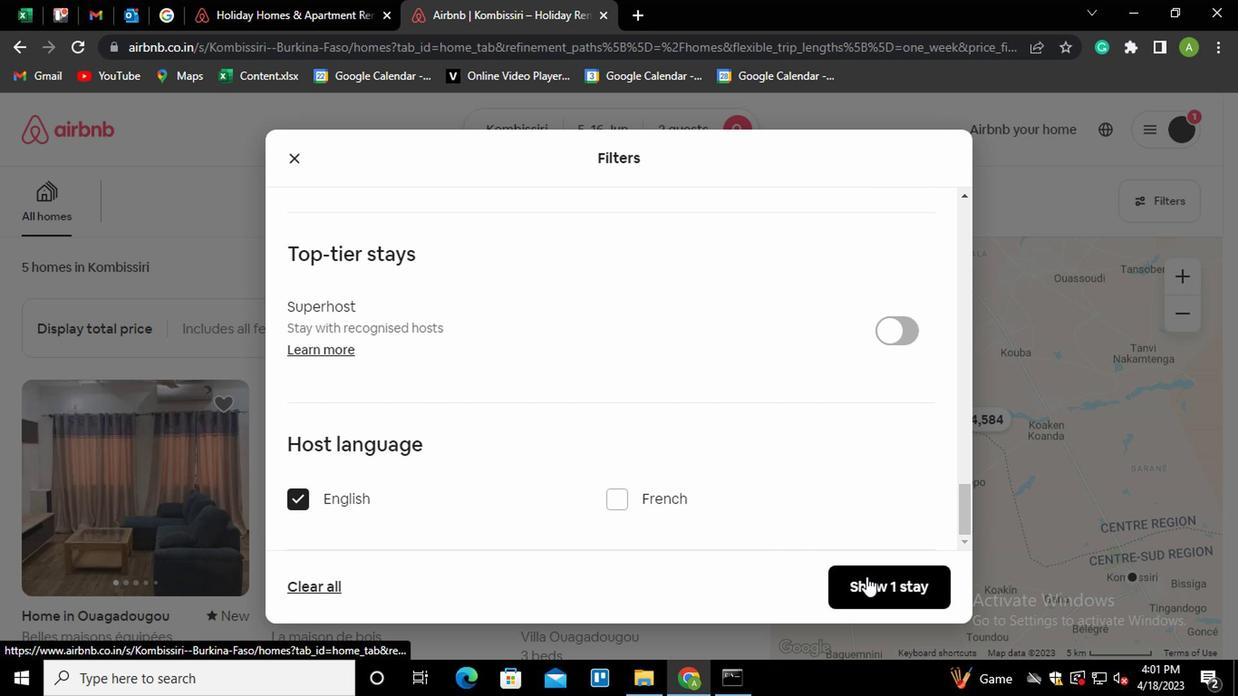 
Action: Mouse moved to (841, 588)
Screenshot: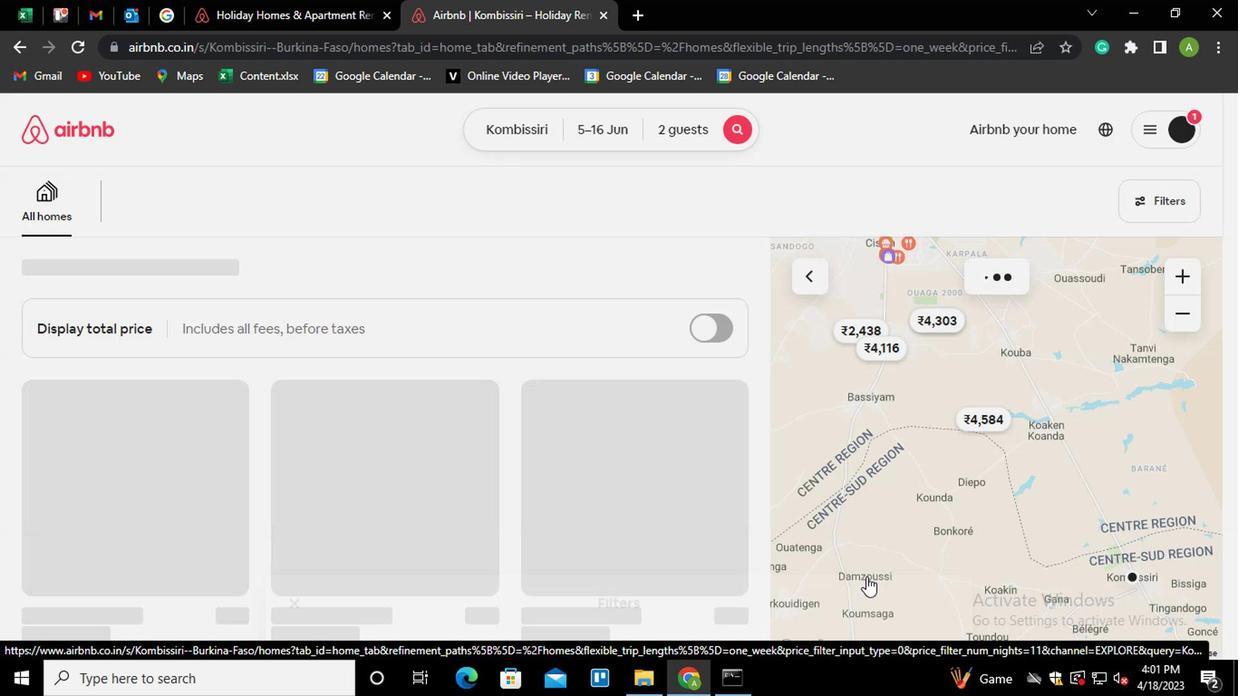 
